 Task: Look for space in Xiuying, China from 6th September, 2023 to 15th September, 2023 for 6 adults in price range Rs.8000 to Rs.12000. Place can be entire place or private room with 6 bedrooms having 6 beds and 6 bathrooms. Property type can be house, flat, guest house. Amenities needed are: wifi, TV, free parkinig on premises, gym, breakfast. Booking option can be shelf check-in. Required host language is Chinese (Simplified).
Action: Mouse moved to (568, 144)
Screenshot: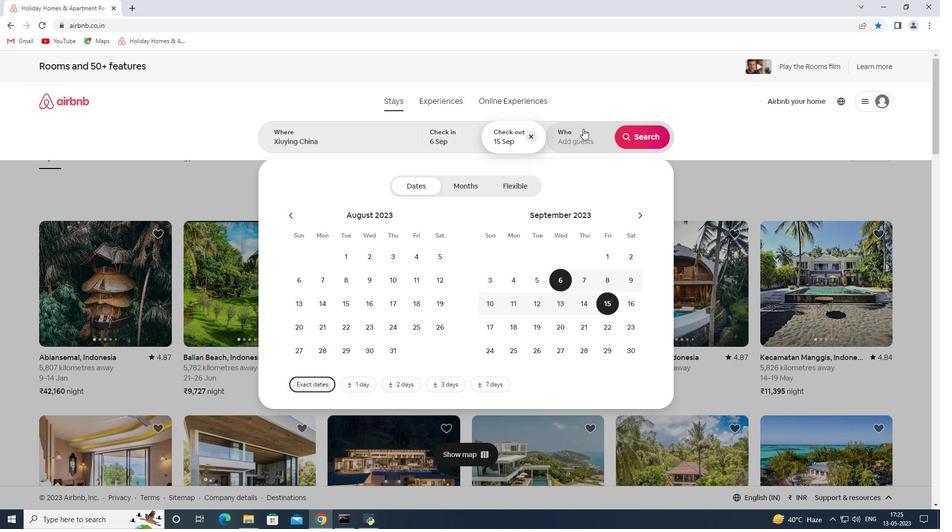 
Action: Mouse pressed left at (568, 144)
Screenshot: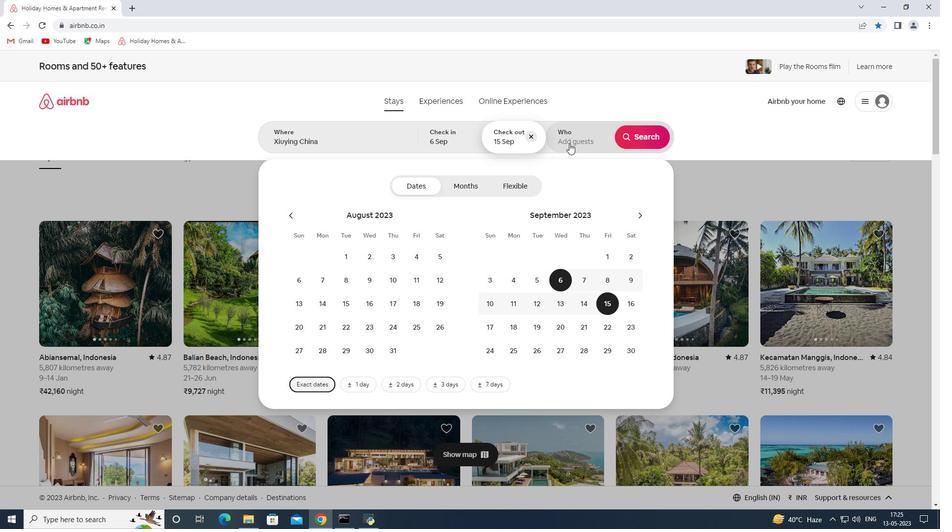 
Action: Mouse moved to (643, 183)
Screenshot: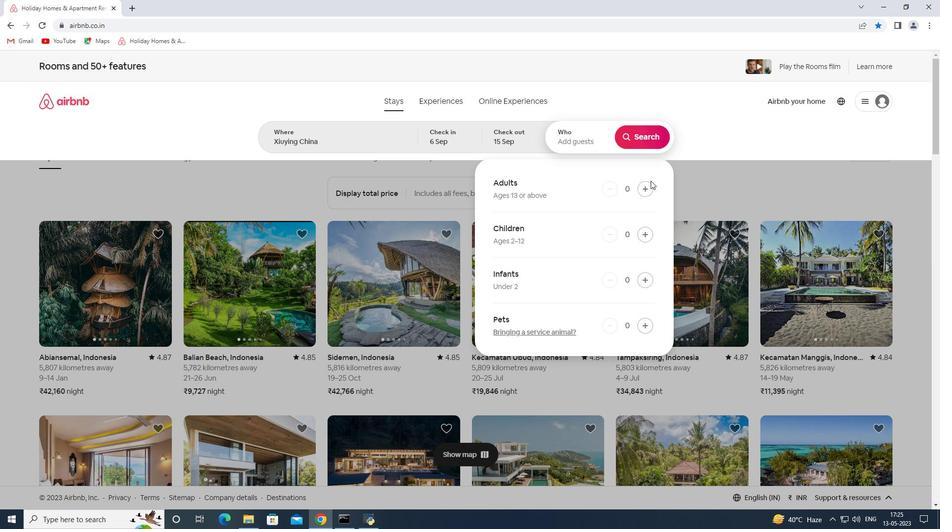 
Action: Mouse pressed left at (643, 183)
Screenshot: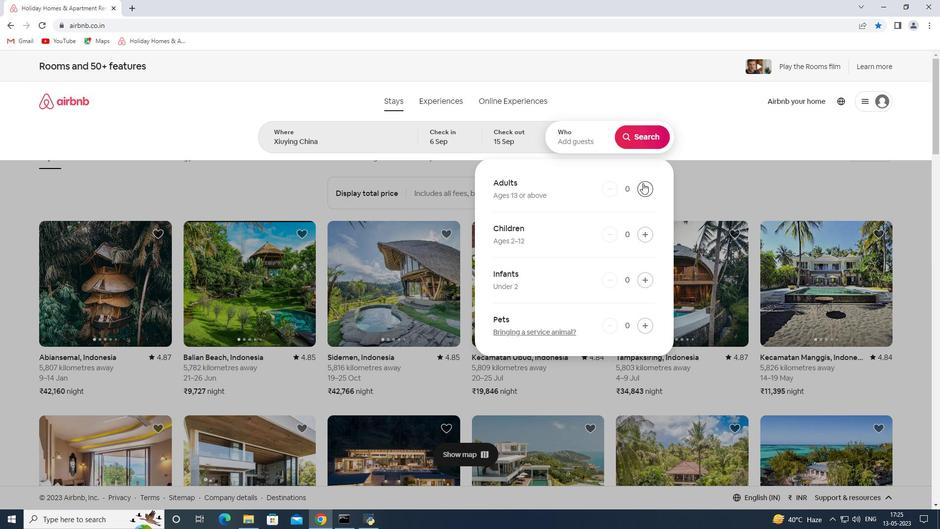 
Action: Mouse moved to (647, 193)
Screenshot: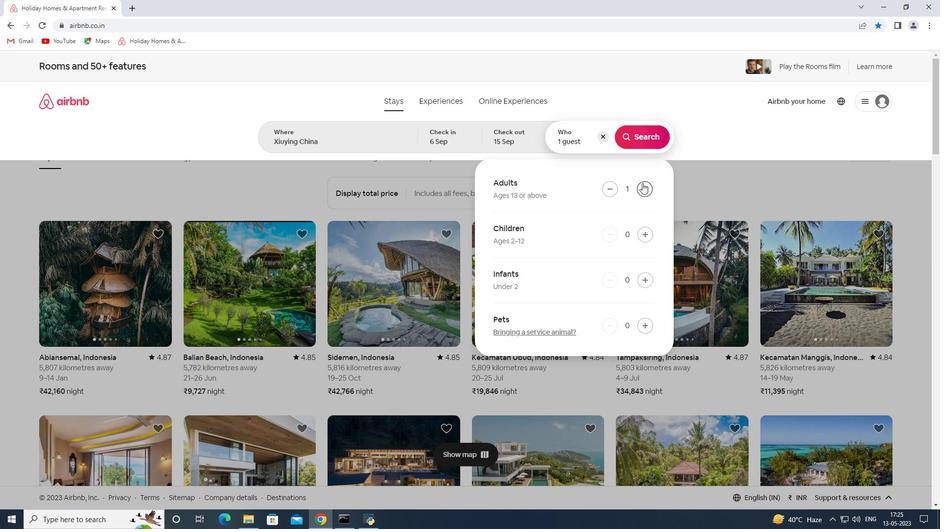 
Action: Mouse pressed left at (647, 193)
Screenshot: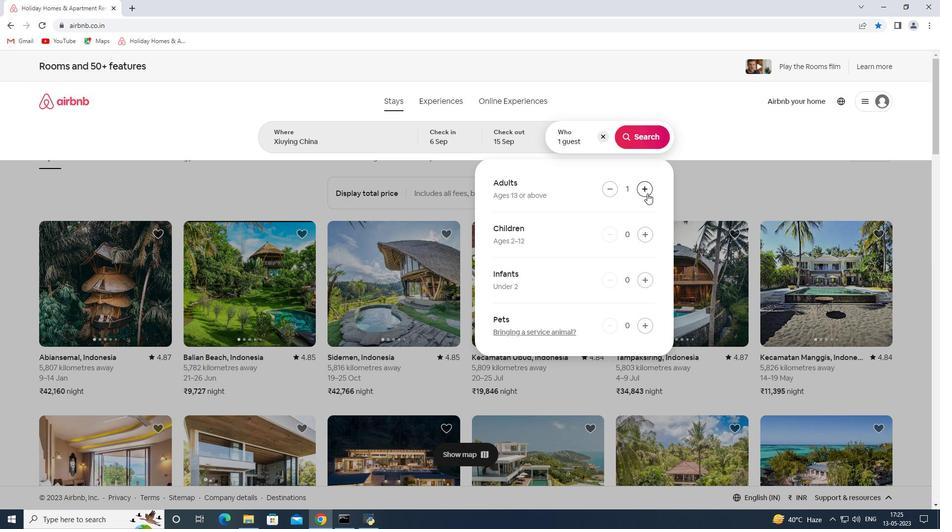 
Action: Mouse moved to (642, 191)
Screenshot: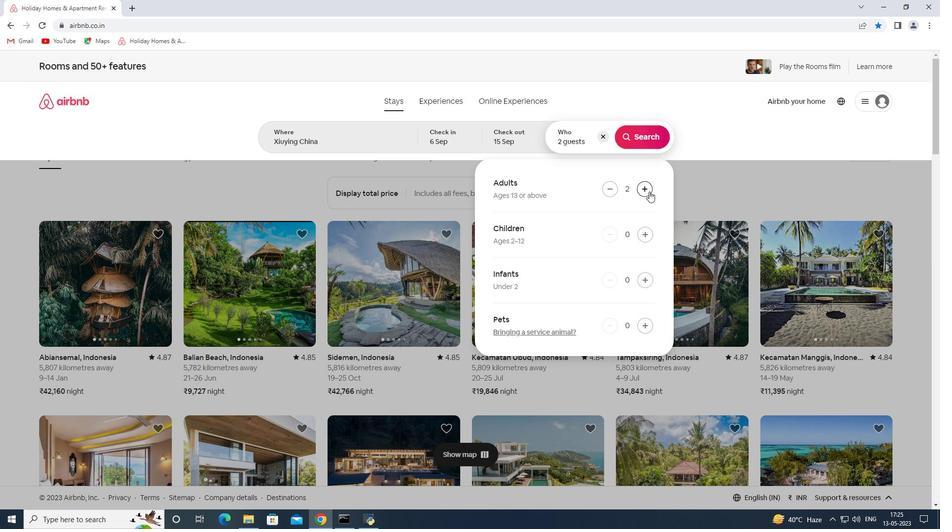 
Action: Mouse pressed left at (642, 191)
Screenshot: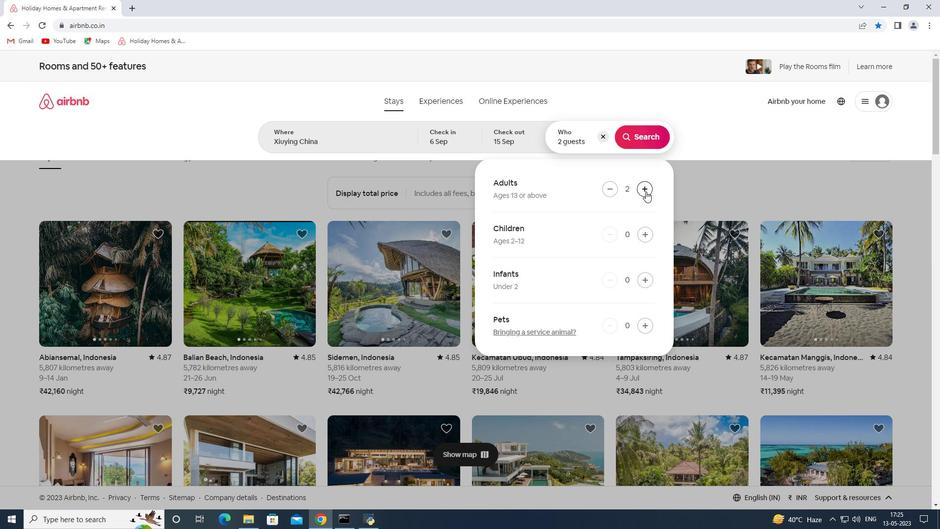 
Action: Mouse pressed left at (642, 191)
Screenshot: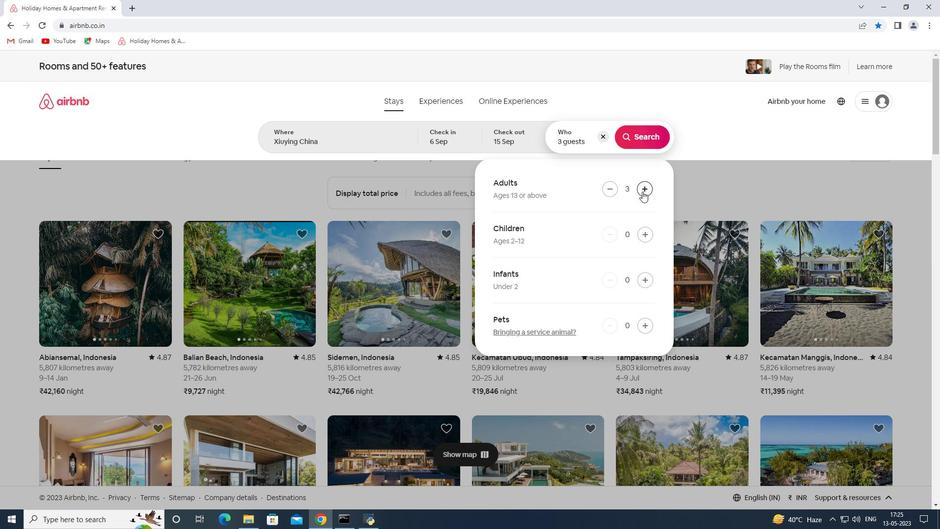 
Action: Mouse pressed left at (642, 191)
Screenshot: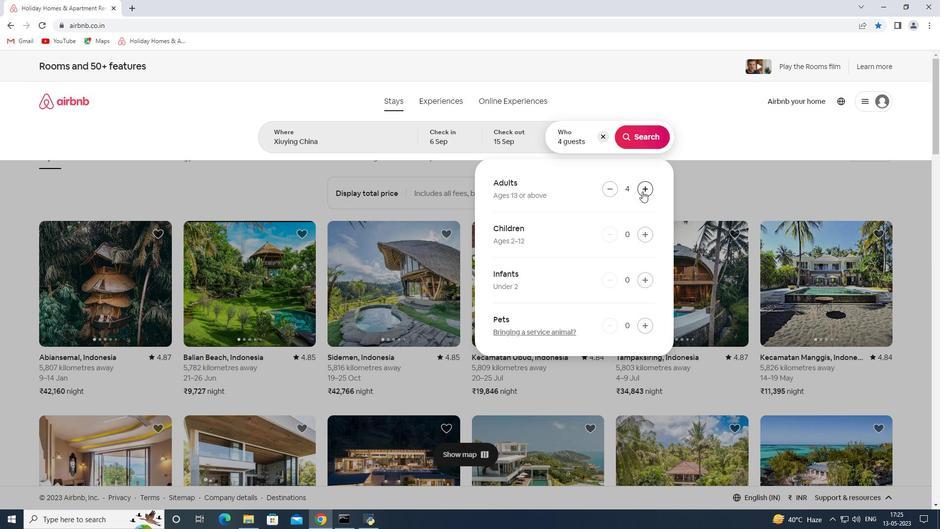 
Action: Mouse pressed left at (642, 191)
Screenshot: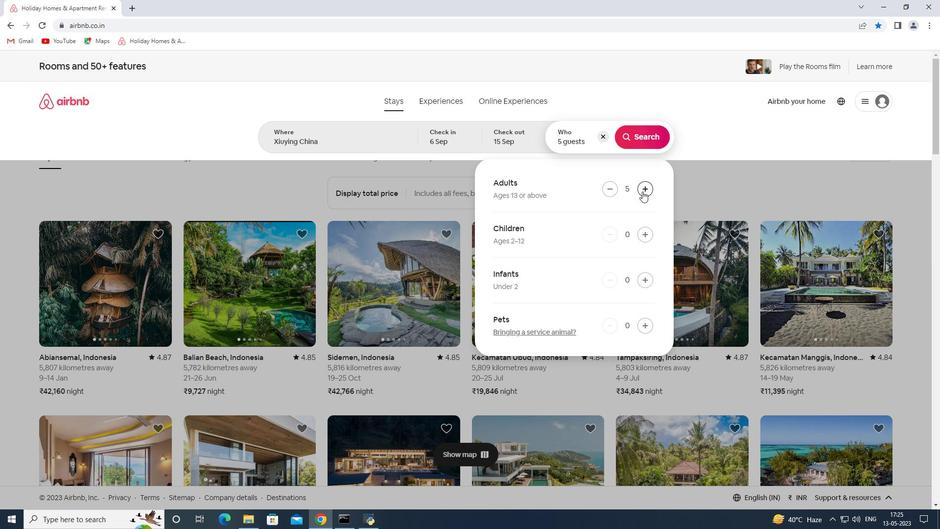 
Action: Mouse moved to (639, 138)
Screenshot: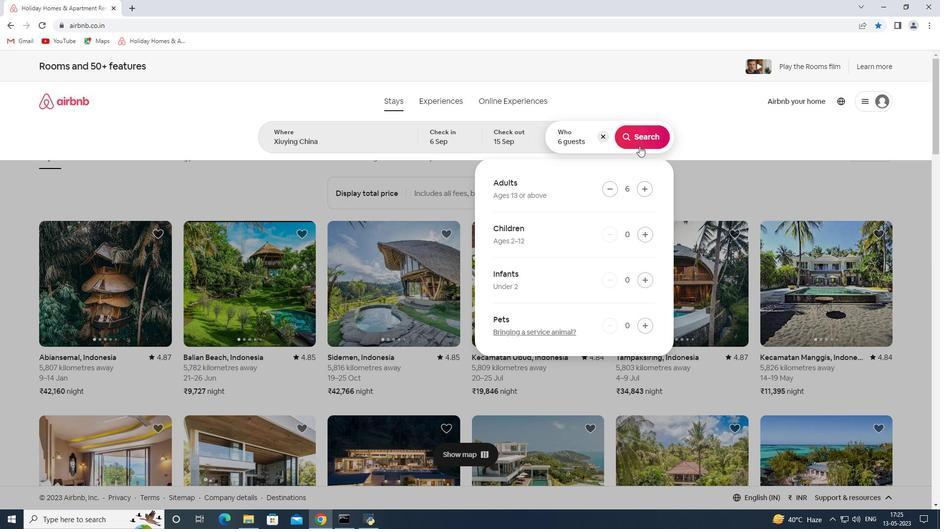 
Action: Mouse pressed left at (639, 138)
Screenshot: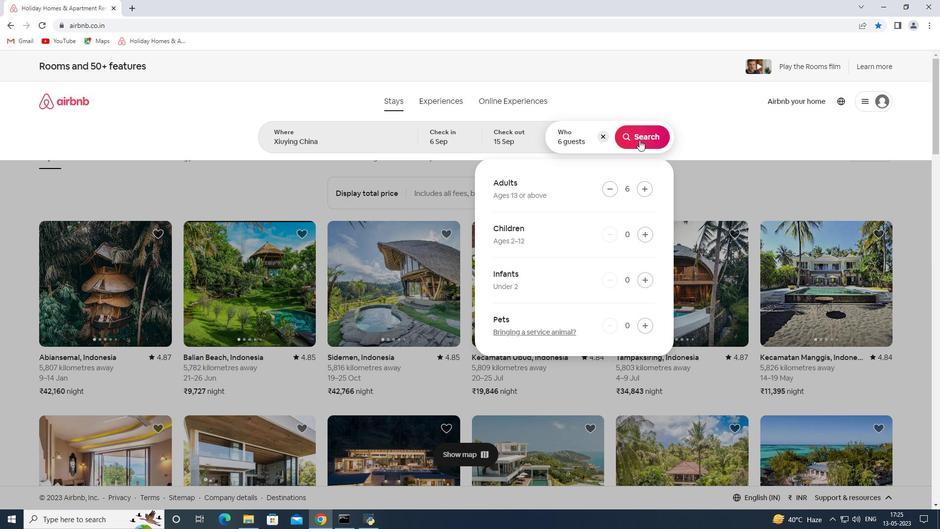 
Action: Mouse moved to (891, 109)
Screenshot: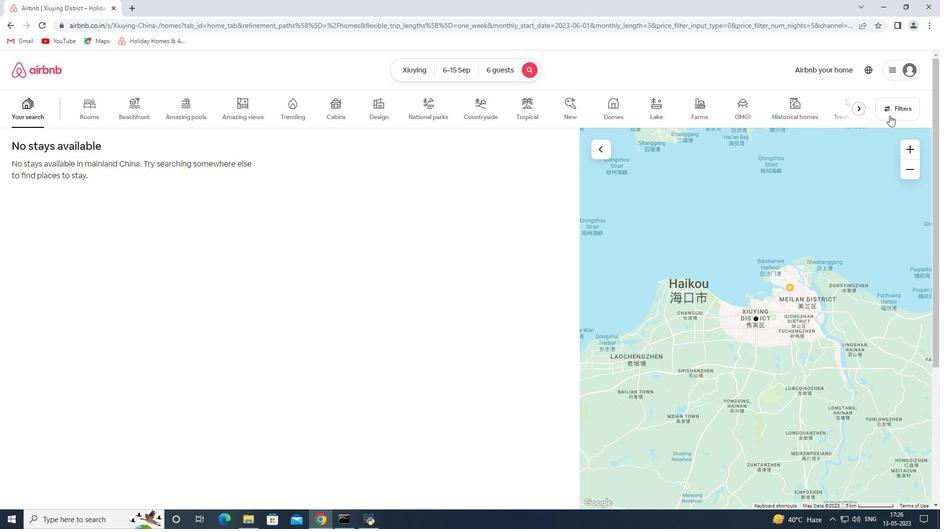 
Action: Mouse pressed left at (891, 109)
Screenshot: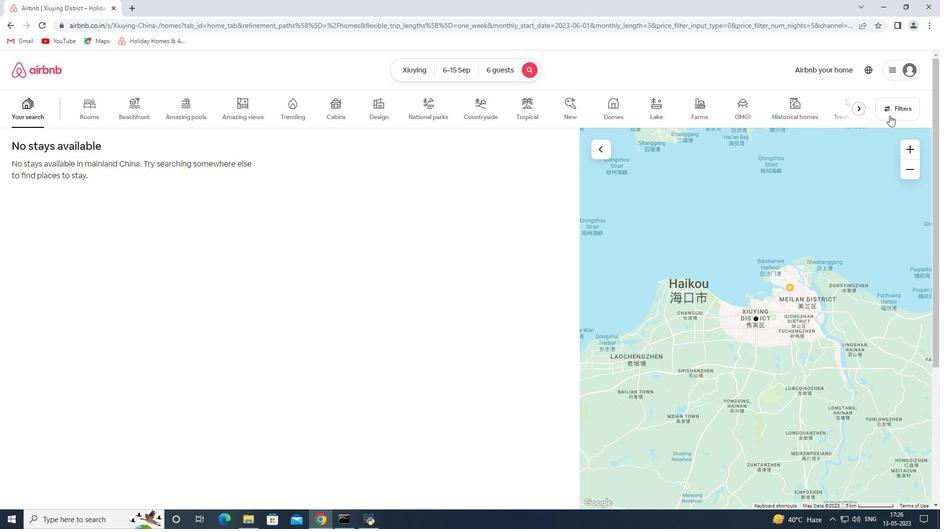 
Action: Mouse moved to (342, 352)
Screenshot: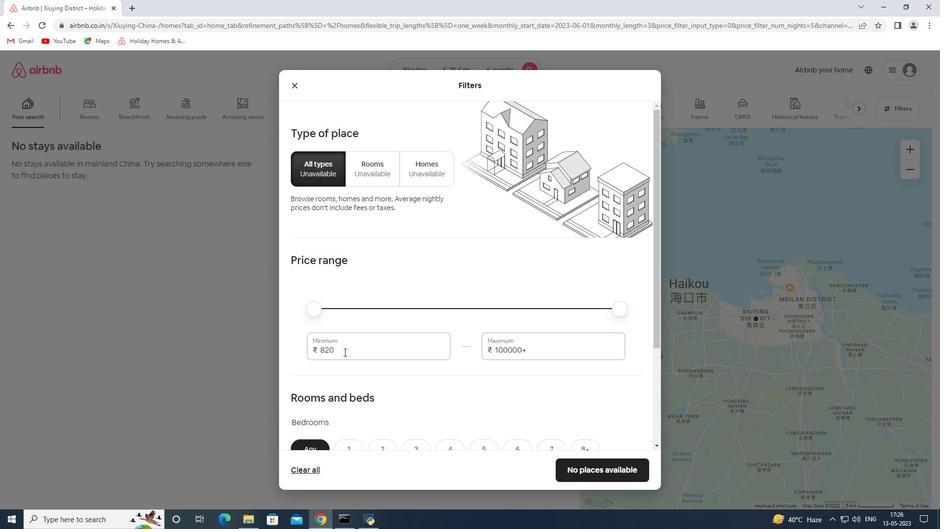
Action: Mouse pressed left at (342, 352)
Screenshot: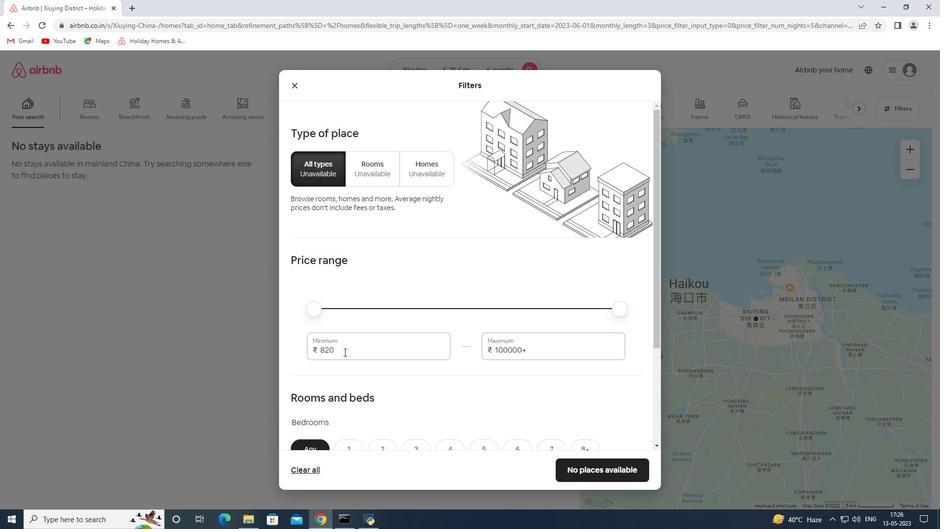 
Action: Mouse pressed left at (342, 352)
Screenshot: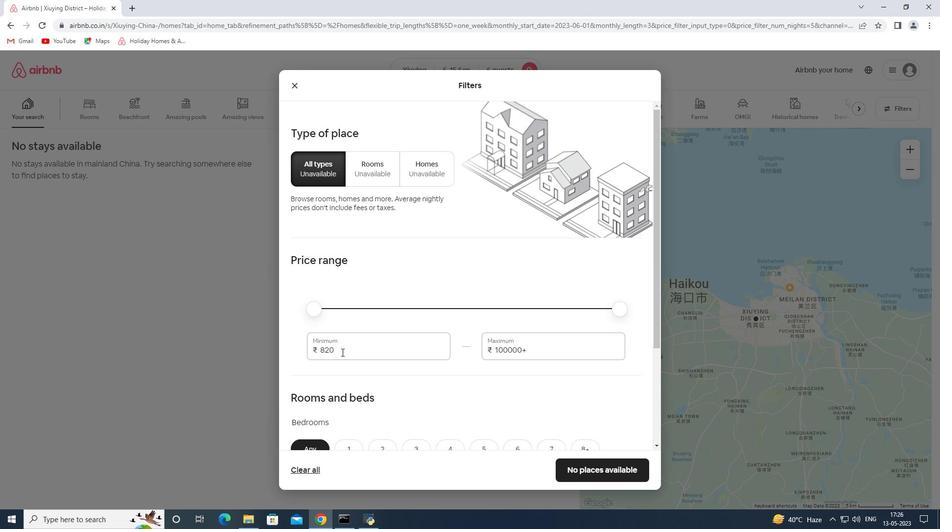 
Action: Mouse moved to (348, 348)
Screenshot: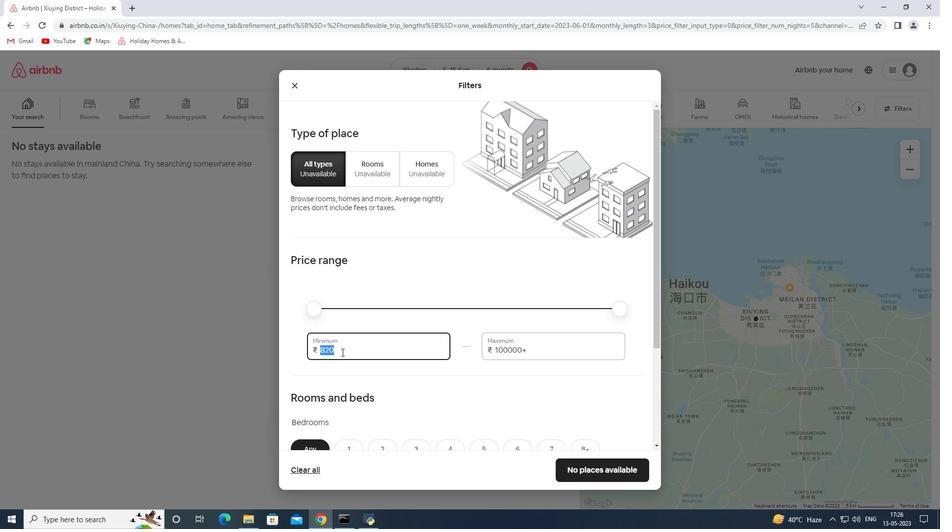 
Action: Key pressed 8000<Key.tab>12000
Screenshot: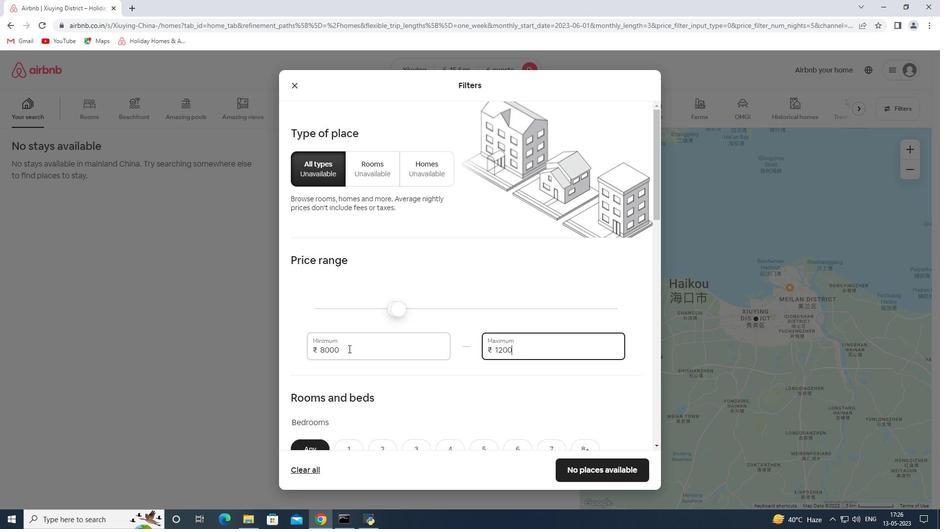 
Action: Mouse scrolled (348, 348) with delta (0, 0)
Screenshot: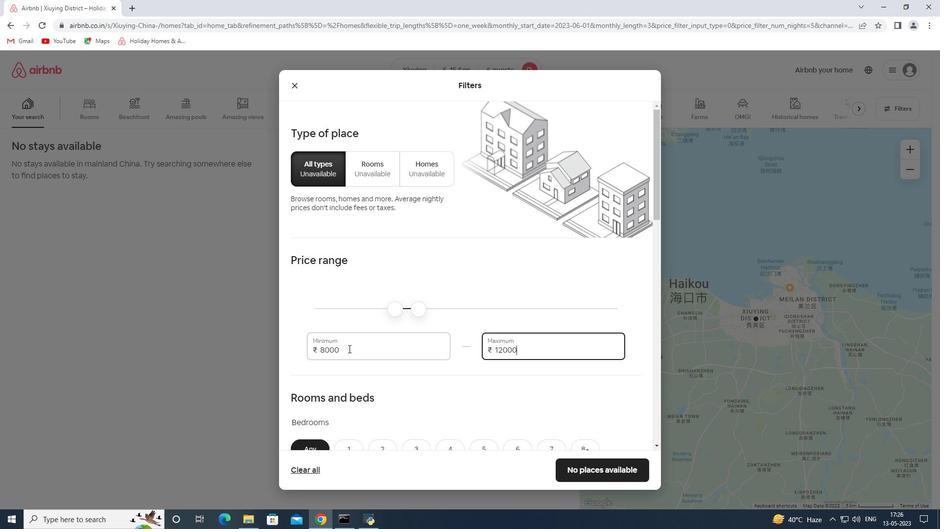 
Action: Mouse moved to (356, 346)
Screenshot: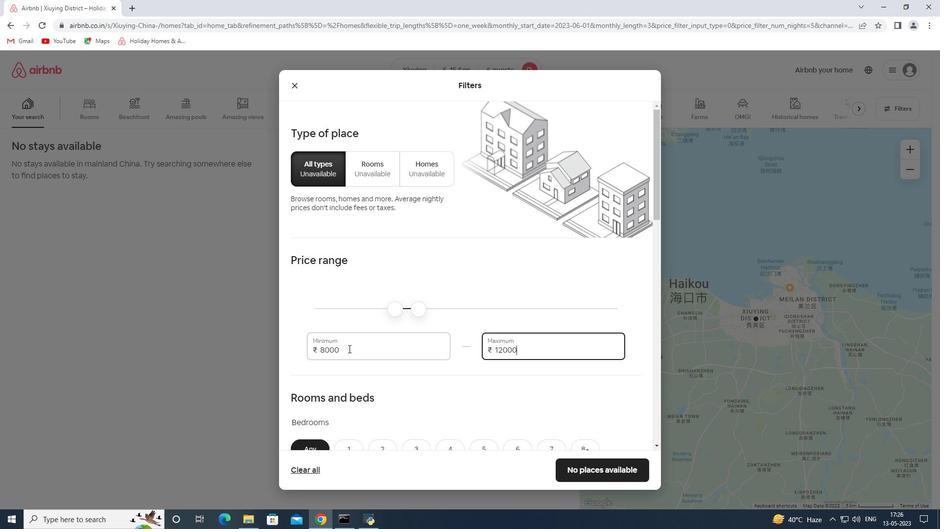 
Action: Mouse scrolled (356, 345) with delta (0, 0)
Screenshot: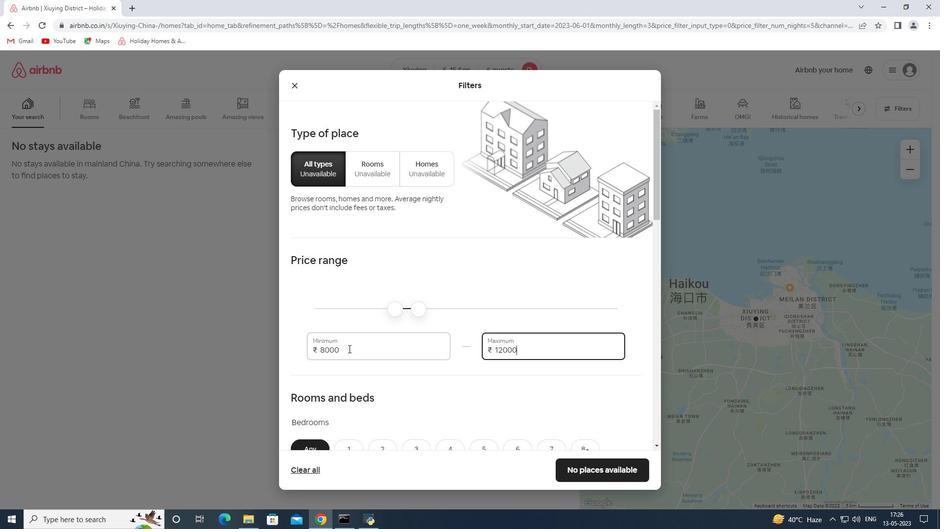 
Action: Mouse moved to (469, 303)
Screenshot: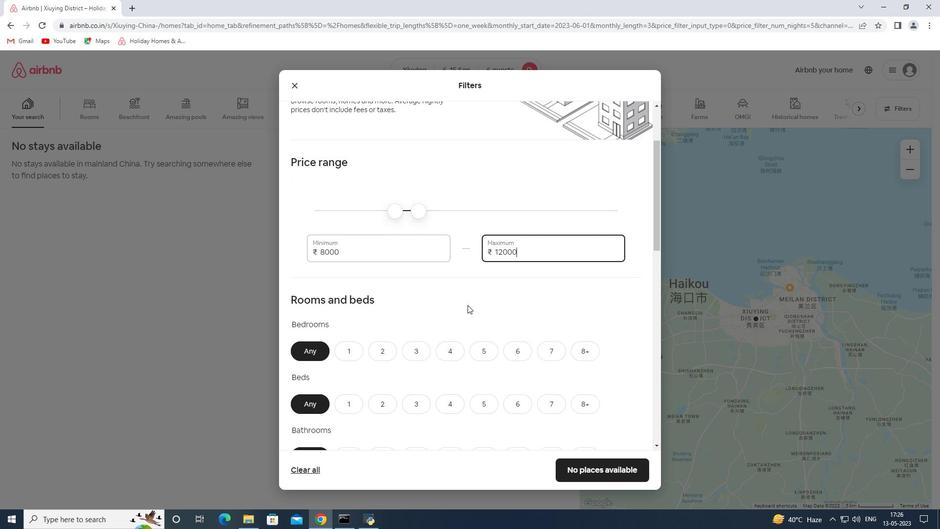 
Action: Mouse scrolled (469, 302) with delta (0, 0)
Screenshot: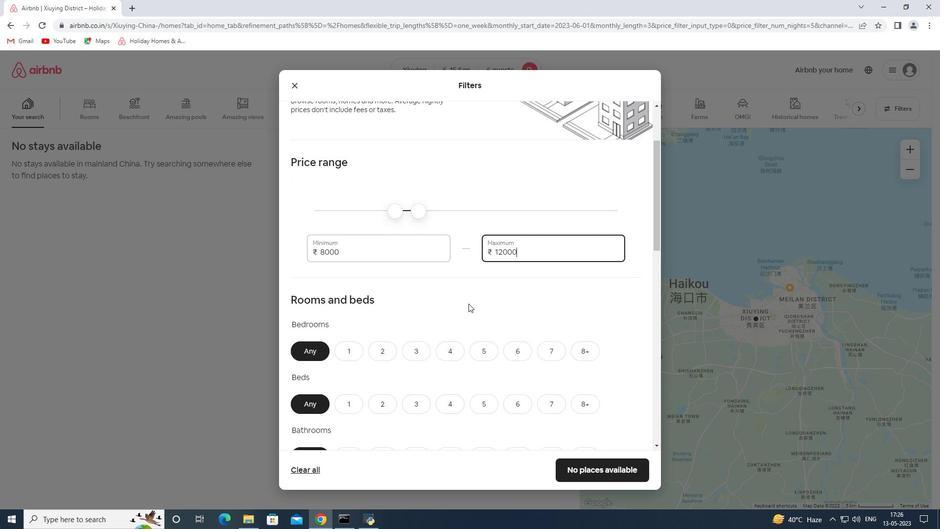 
Action: Mouse scrolled (469, 302) with delta (0, 0)
Screenshot: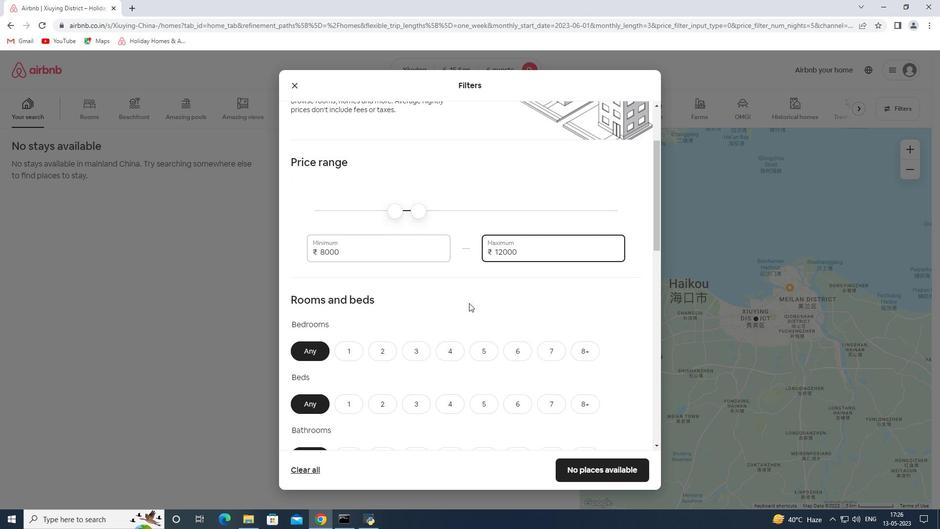 
Action: Mouse moved to (519, 251)
Screenshot: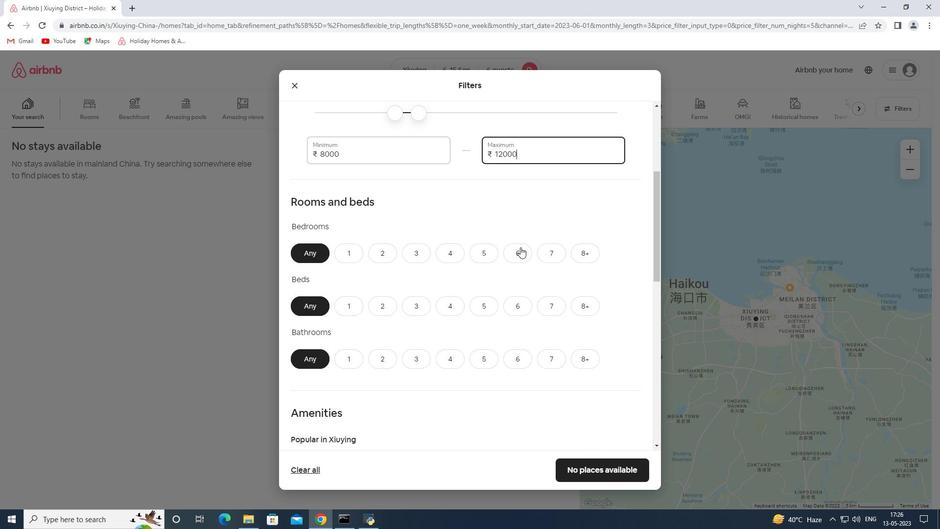 
Action: Mouse pressed left at (519, 251)
Screenshot: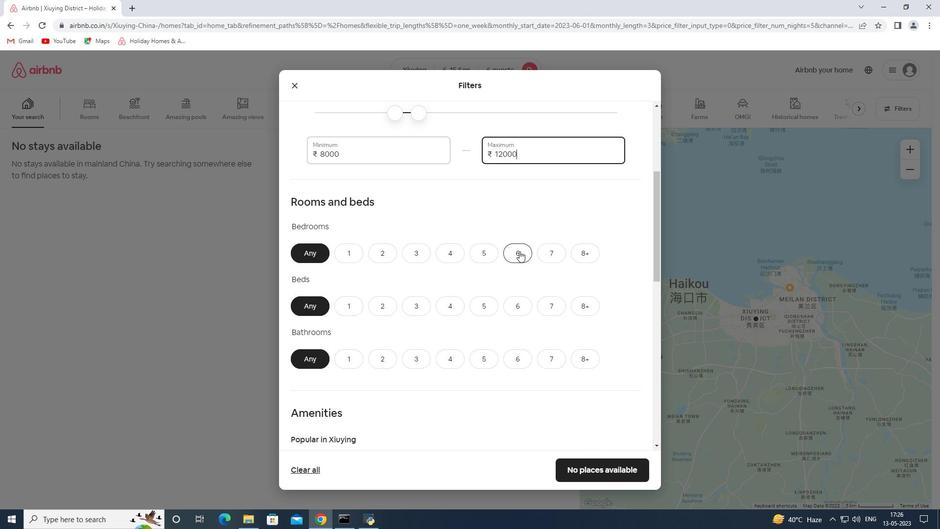 
Action: Mouse moved to (519, 310)
Screenshot: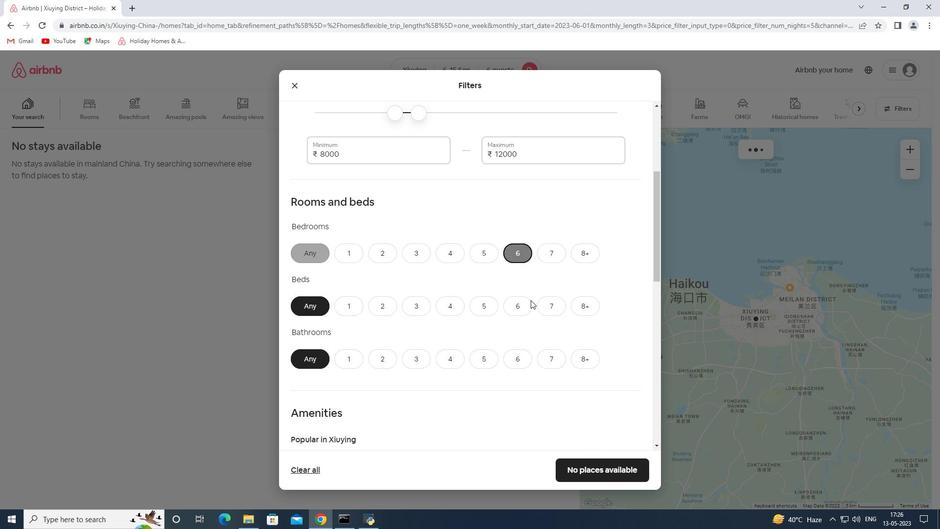 
Action: Mouse pressed left at (519, 310)
Screenshot: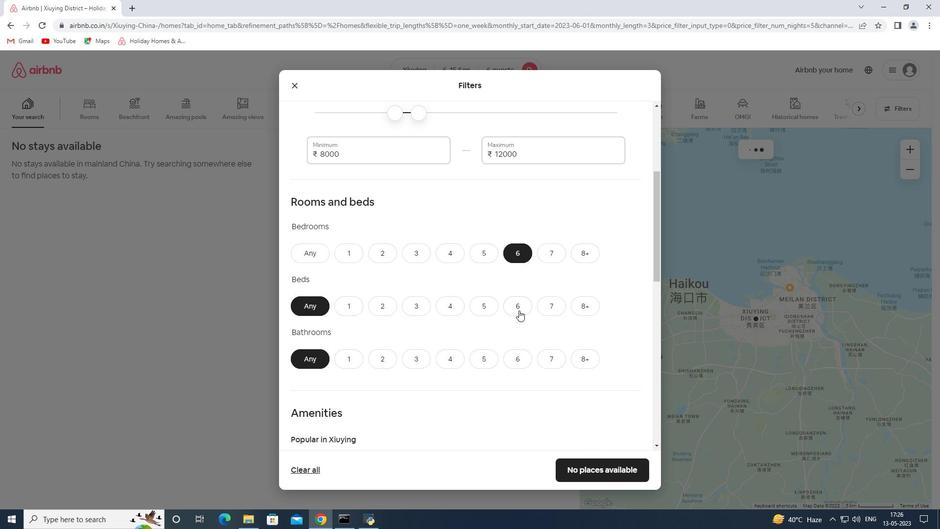 
Action: Mouse moved to (525, 355)
Screenshot: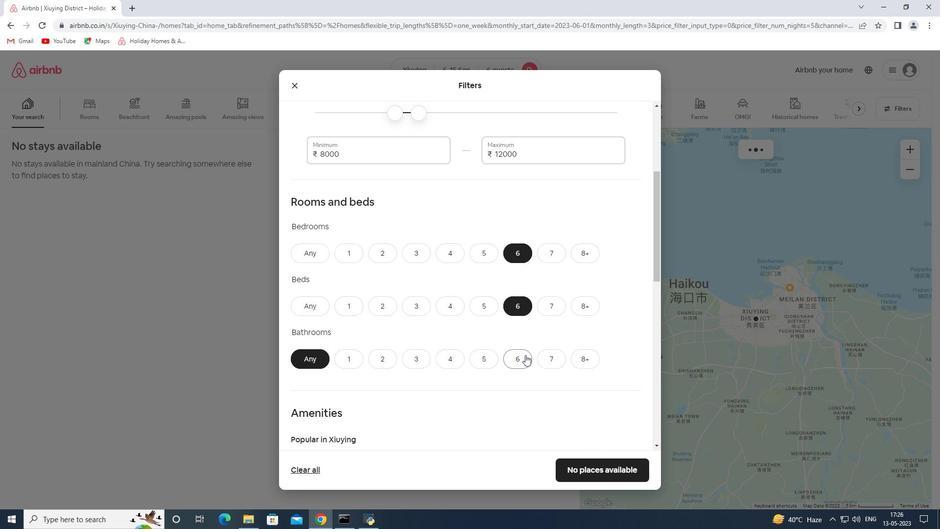 
Action: Mouse pressed left at (525, 355)
Screenshot: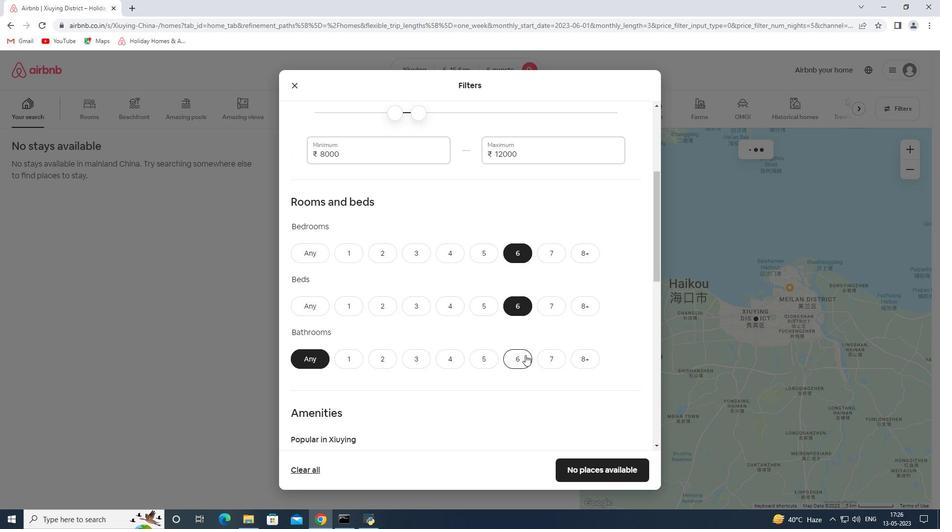 
Action: Mouse moved to (478, 388)
Screenshot: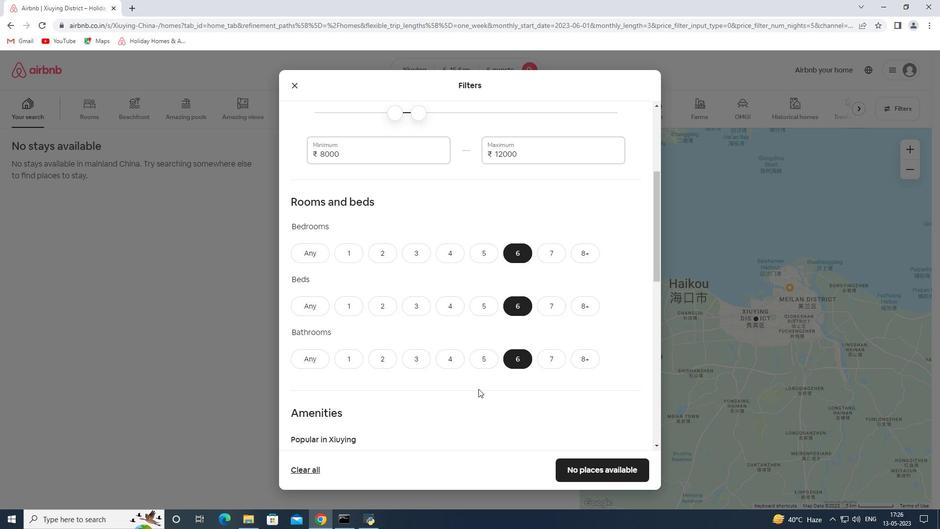 
Action: Mouse scrolled (478, 387) with delta (0, 0)
Screenshot: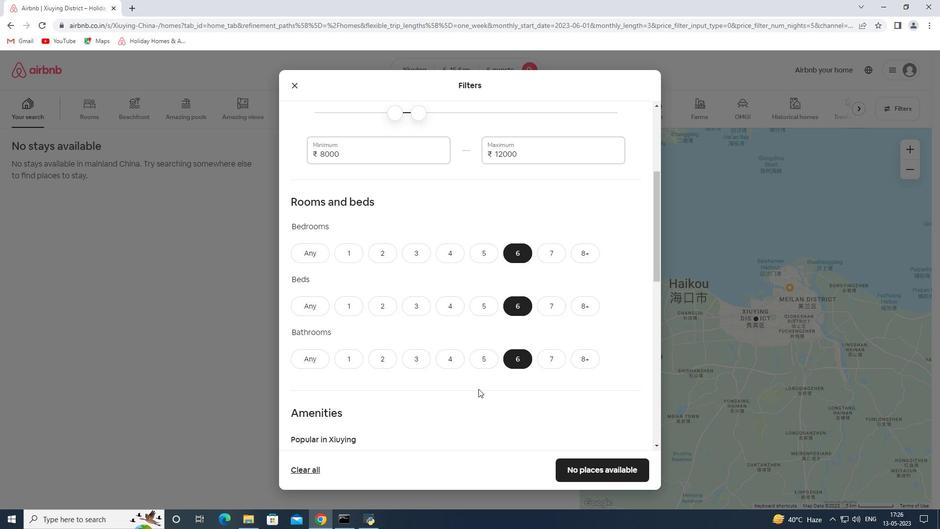 
Action: Mouse moved to (481, 387)
Screenshot: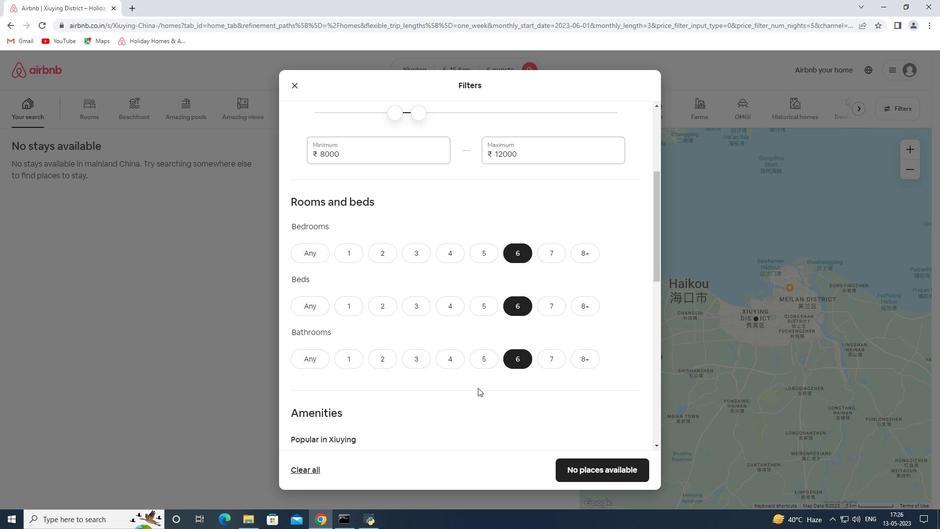 
Action: Mouse scrolled (481, 386) with delta (0, 0)
Screenshot: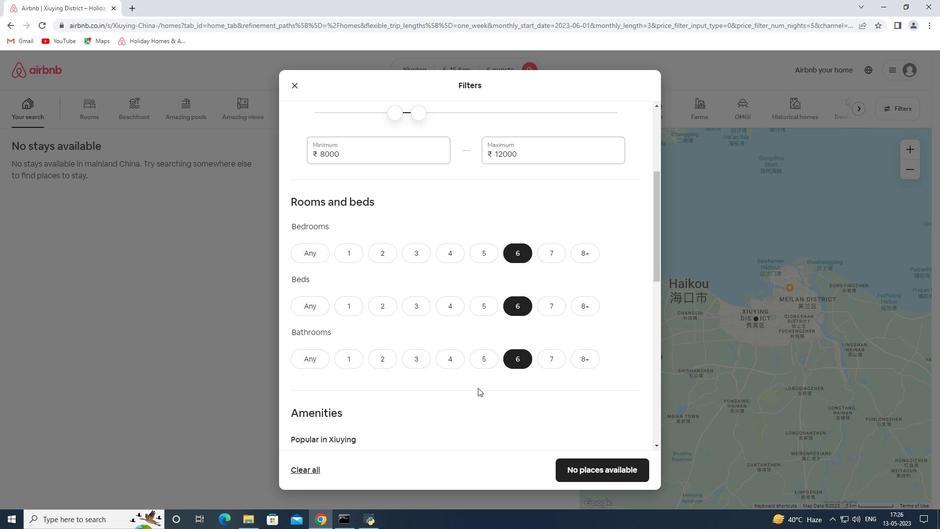 
Action: Mouse moved to (483, 386)
Screenshot: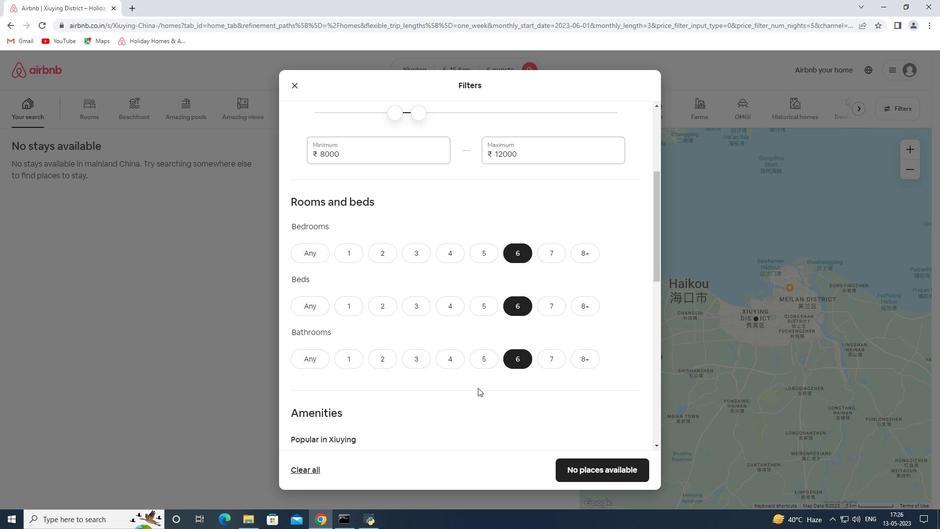 
Action: Mouse scrolled (483, 385) with delta (0, 0)
Screenshot: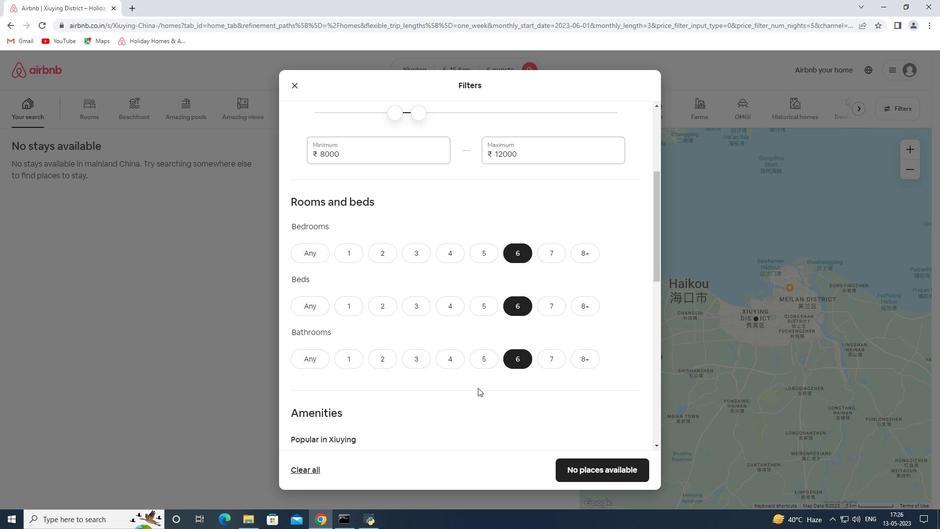 
Action: Mouse moved to (305, 319)
Screenshot: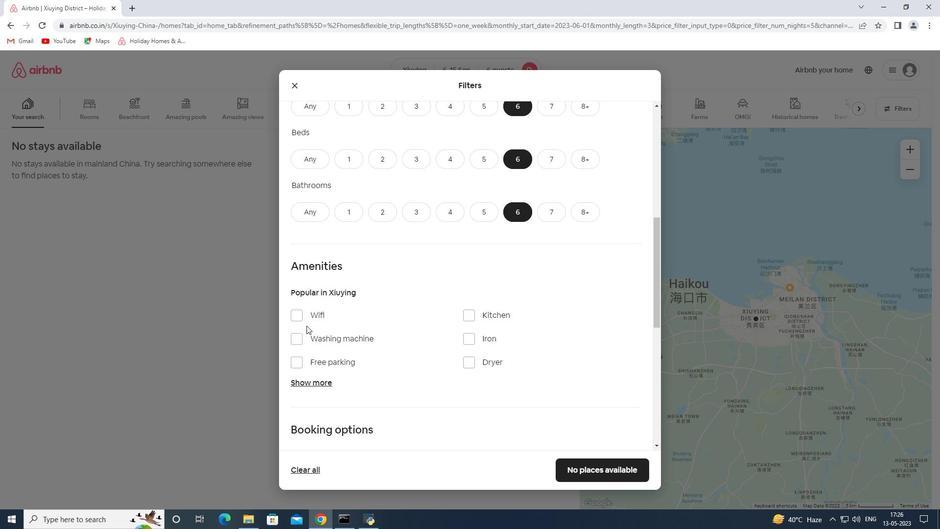 
Action: Mouse pressed left at (305, 319)
Screenshot: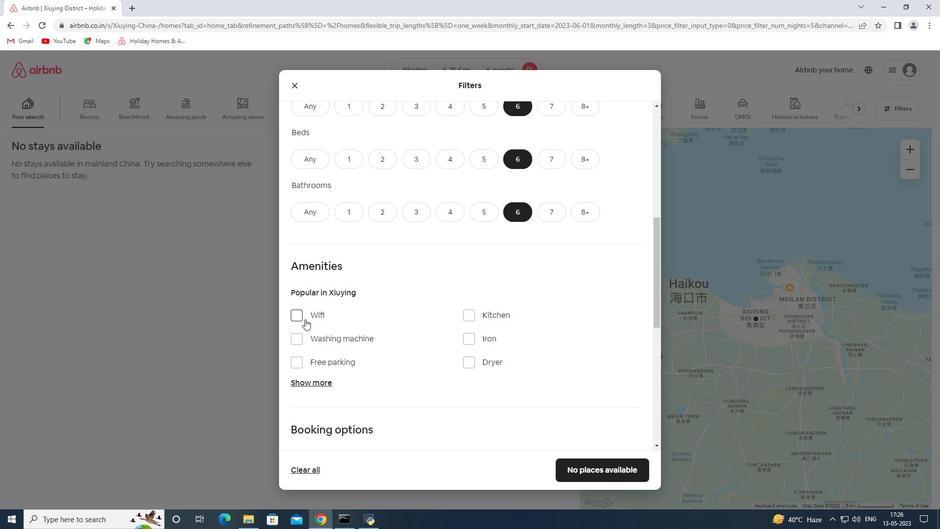 
Action: Mouse moved to (319, 359)
Screenshot: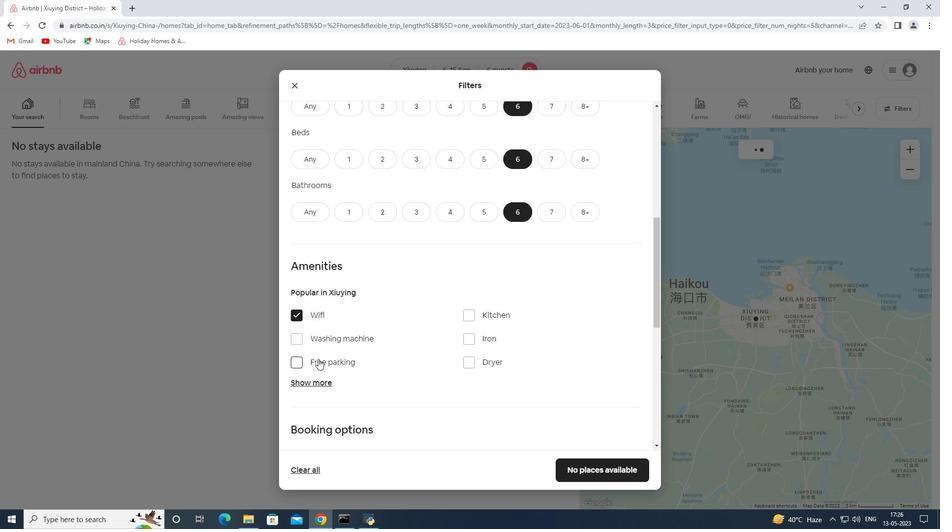 
Action: Mouse pressed left at (319, 359)
Screenshot: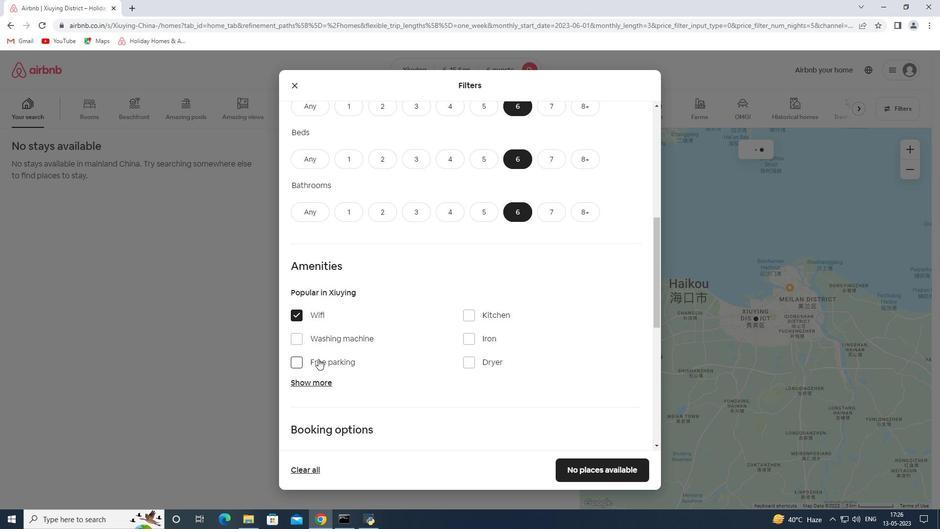 
Action: Mouse moved to (304, 381)
Screenshot: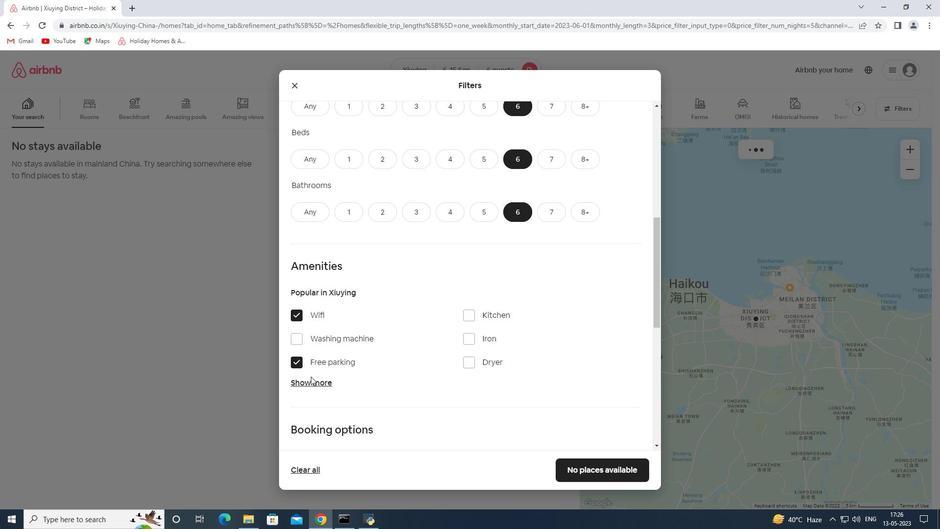
Action: Mouse pressed left at (304, 381)
Screenshot: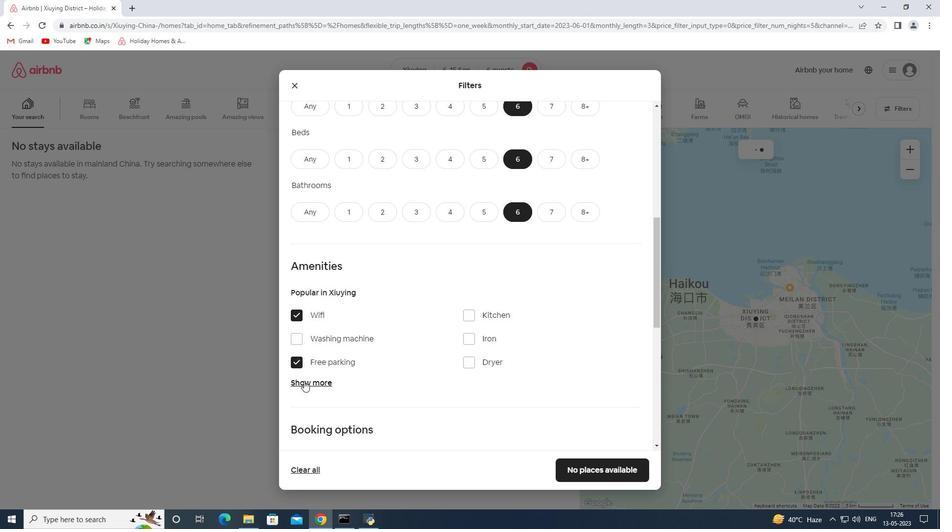 
Action: Mouse moved to (487, 437)
Screenshot: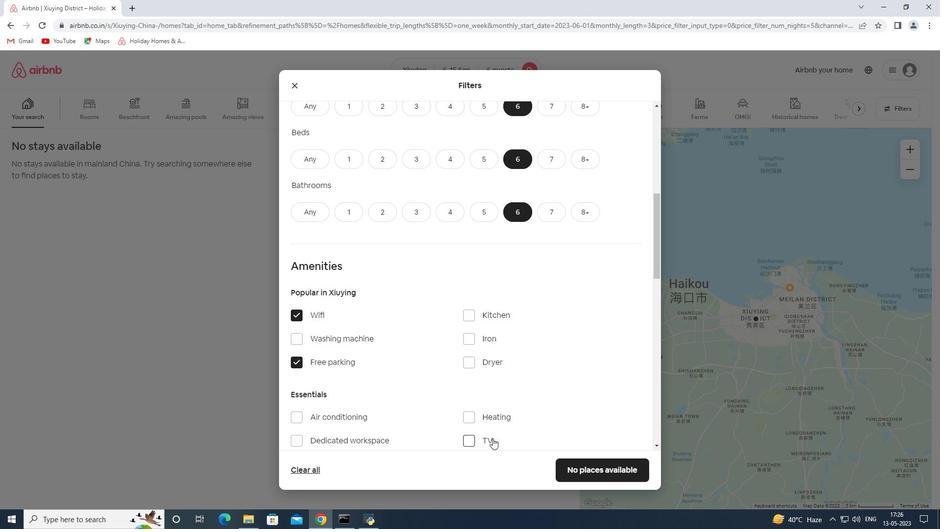 
Action: Mouse pressed left at (487, 437)
Screenshot: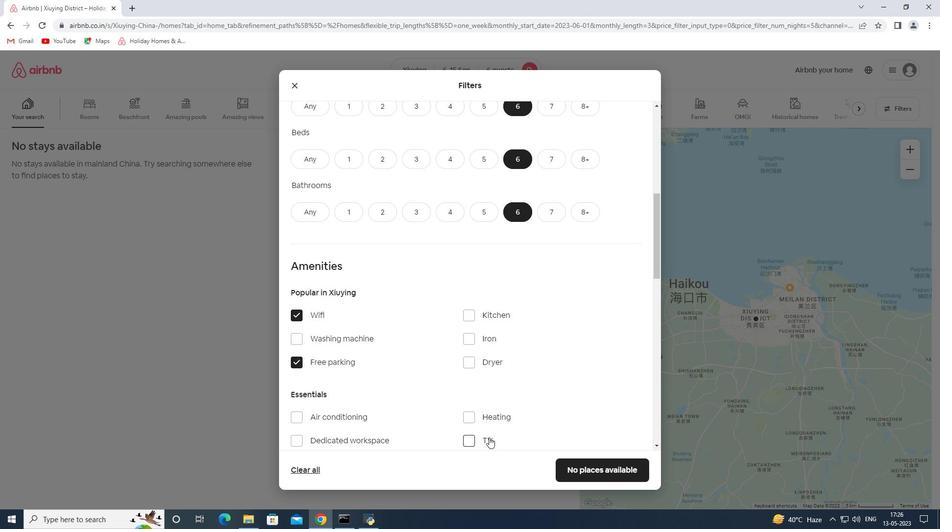 
Action: Mouse moved to (410, 438)
Screenshot: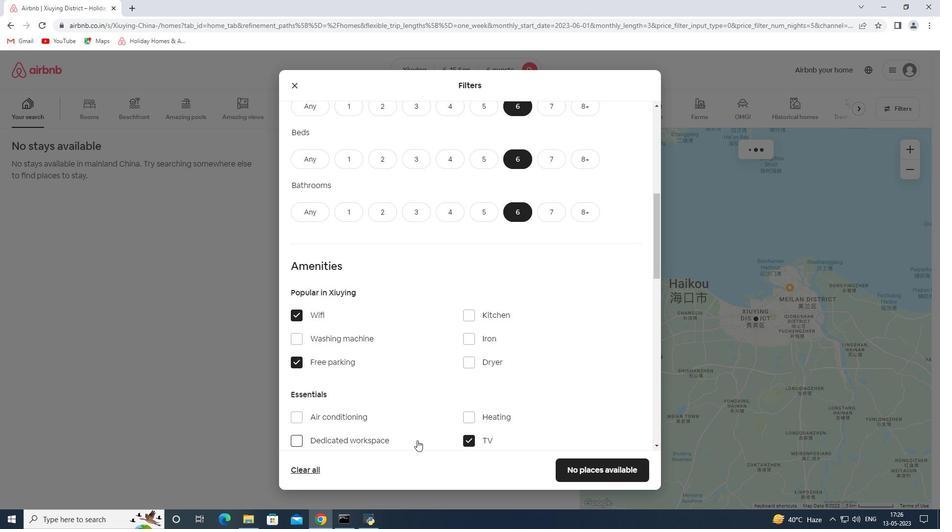 
Action: Mouse scrolled (410, 437) with delta (0, 0)
Screenshot: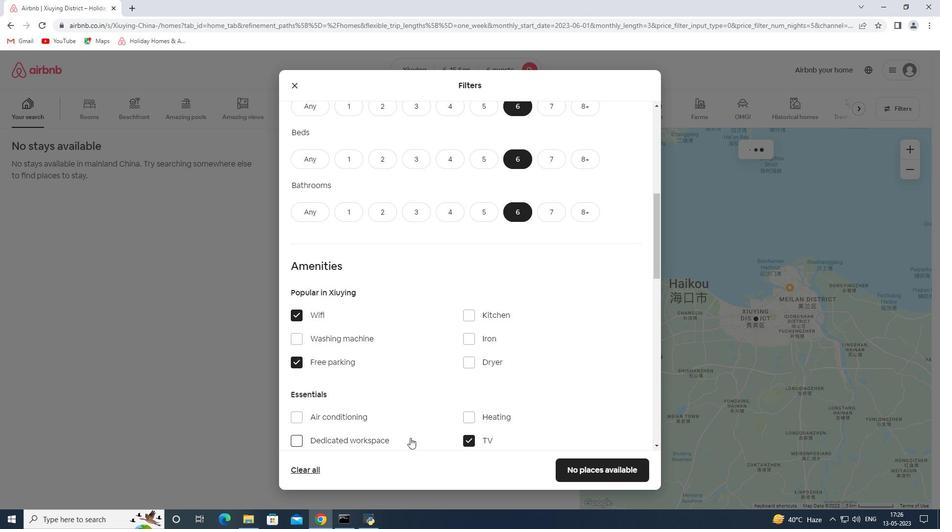 
Action: Mouse moved to (410, 437)
Screenshot: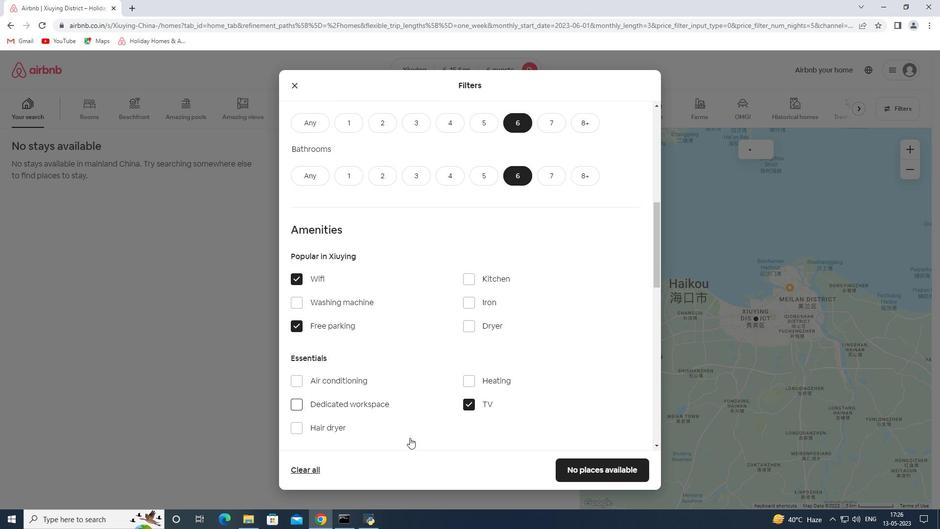 
Action: Mouse scrolled (410, 437) with delta (0, 0)
Screenshot: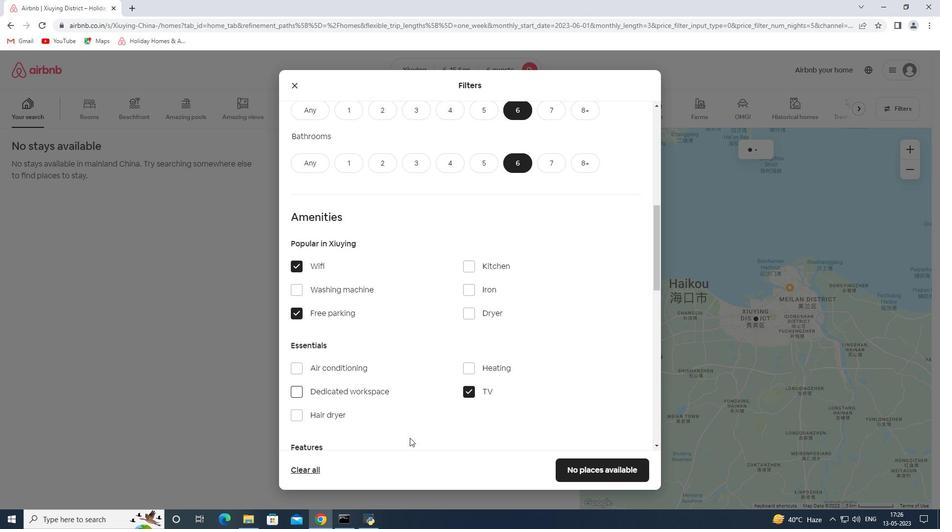 
Action: Mouse scrolled (410, 437) with delta (0, 0)
Screenshot: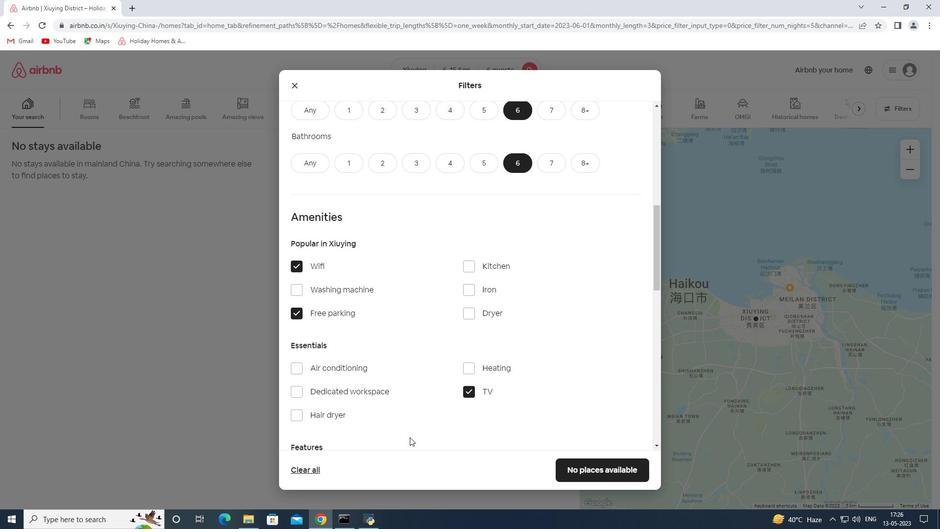 
Action: Mouse moved to (303, 420)
Screenshot: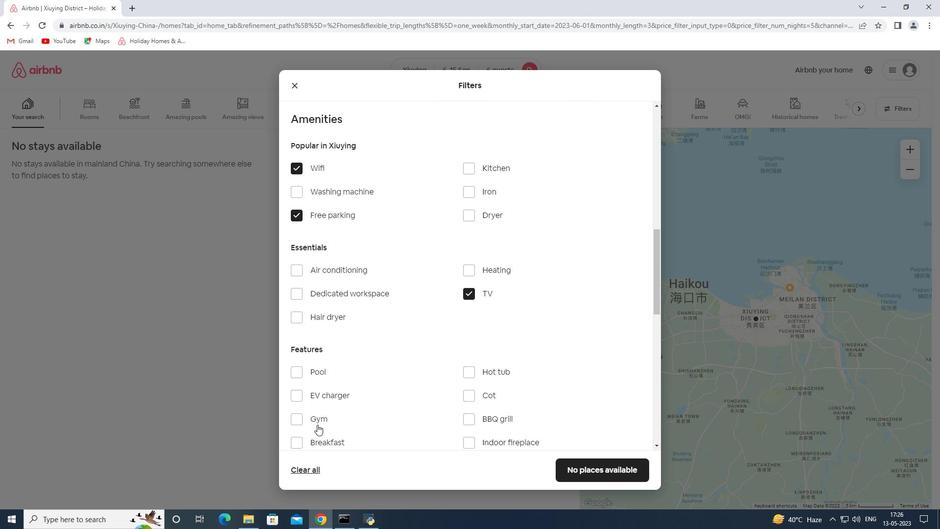 
Action: Mouse pressed left at (303, 420)
Screenshot: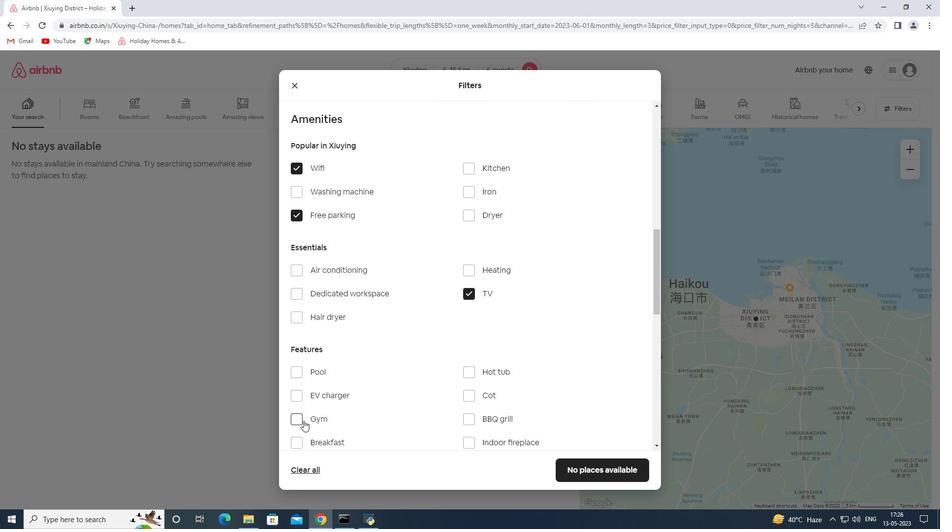 
Action: Mouse moved to (315, 447)
Screenshot: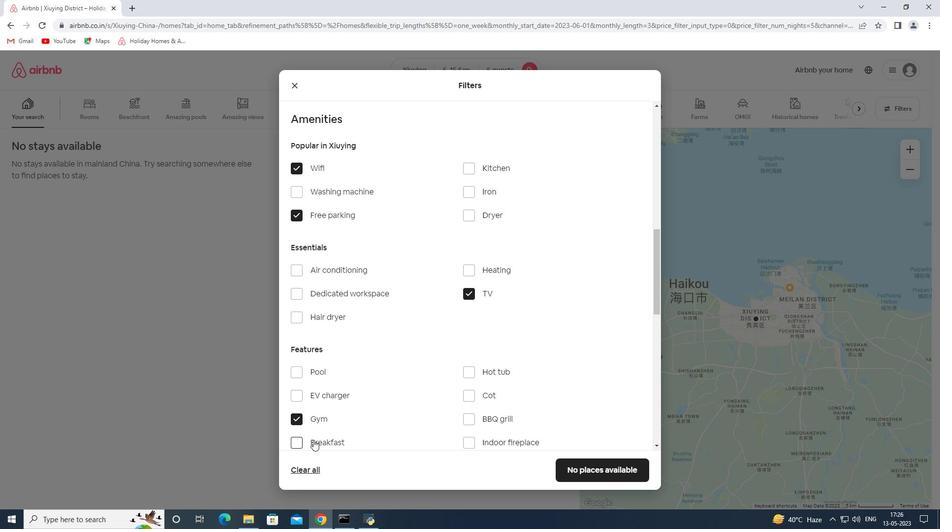 
Action: Mouse pressed left at (315, 447)
Screenshot: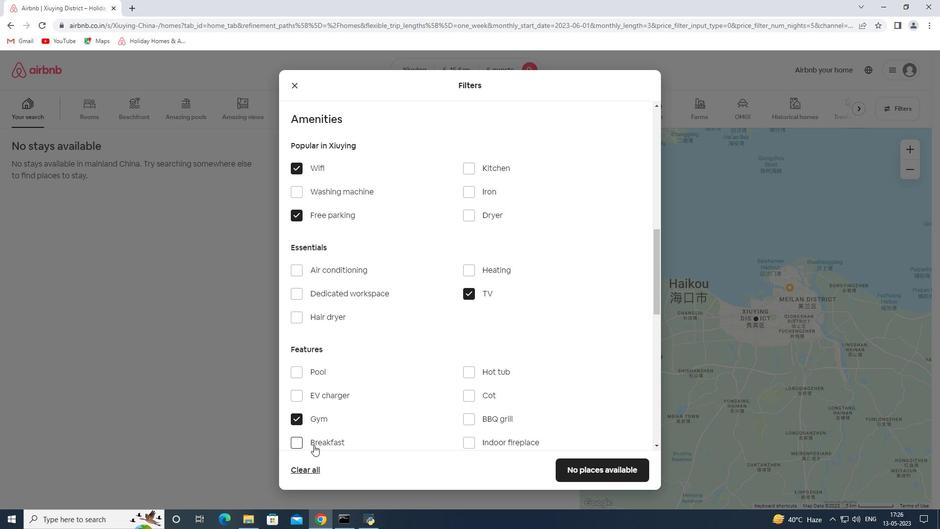 
Action: Mouse moved to (349, 404)
Screenshot: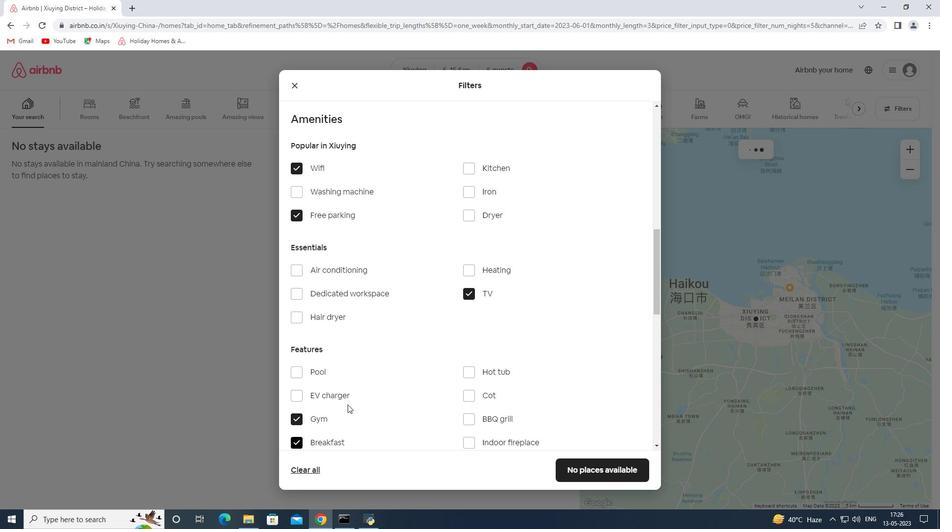 
Action: Mouse scrolled (349, 403) with delta (0, 0)
Screenshot: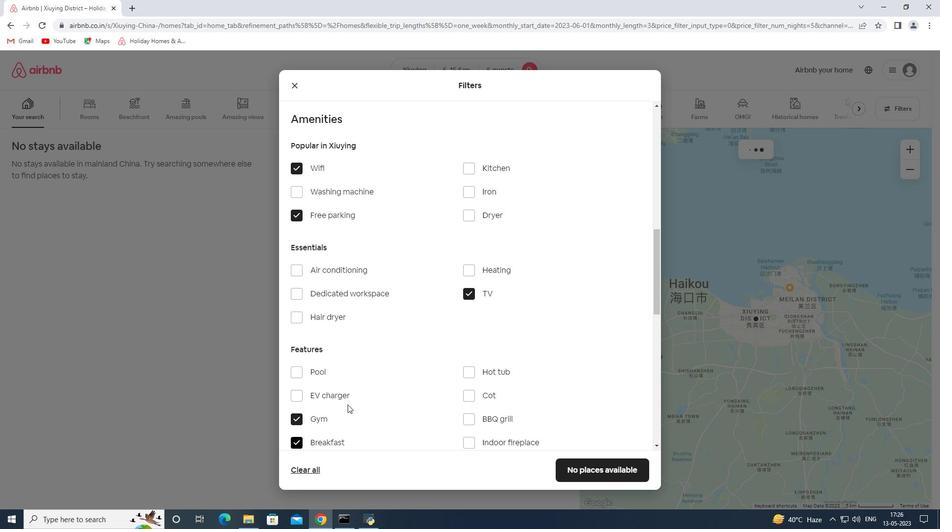
Action: Mouse scrolled (349, 403) with delta (0, 0)
Screenshot: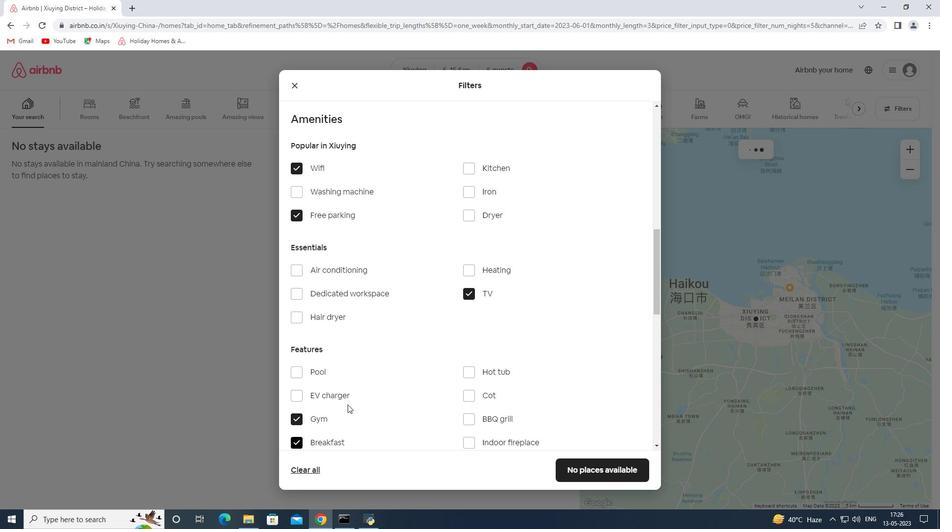 
Action: Mouse scrolled (349, 403) with delta (0, 0)
Screenshot: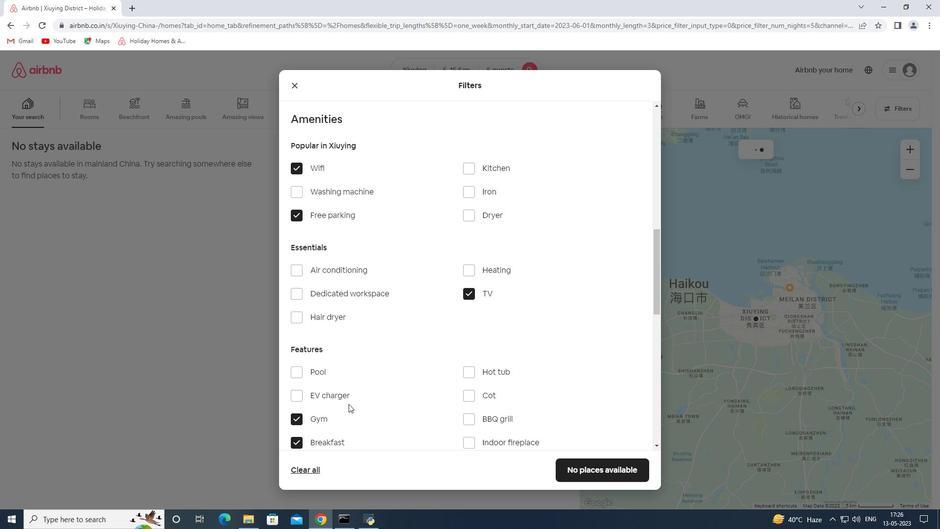
Action: Mouse scrolled (349, 403) with delta (0, 0)
Screenshot: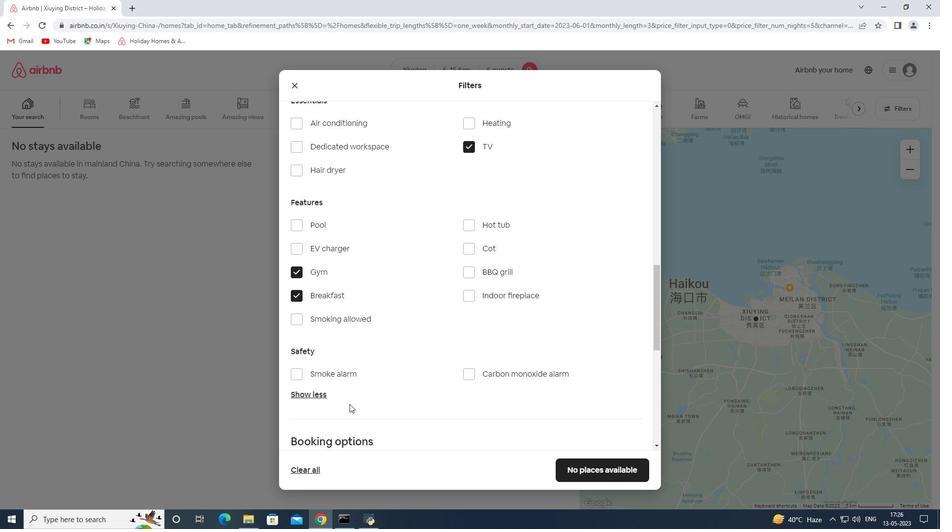 
Action: Mouse scrolled (349, 403) with delta (0, 0)
Screenshot: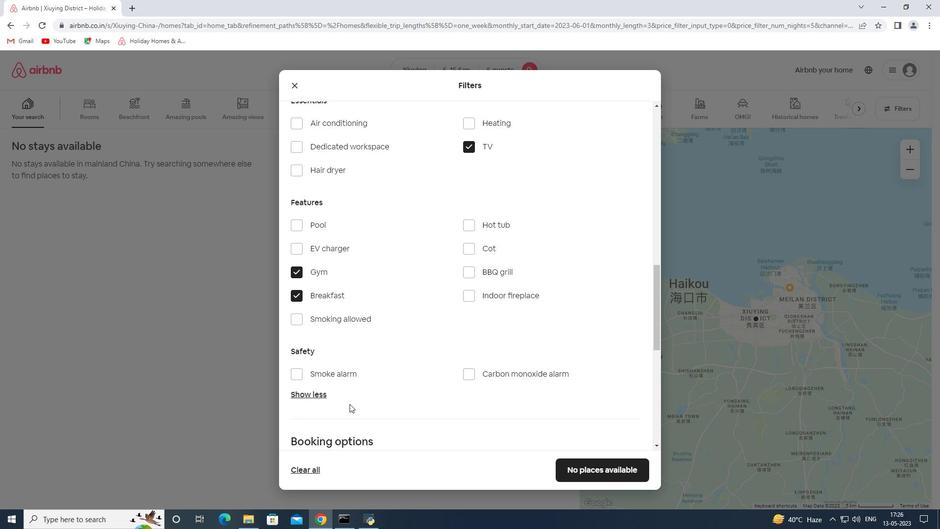 
Action: Mouse scrolled (349, 403) with delta (0, 0)
Screenshot: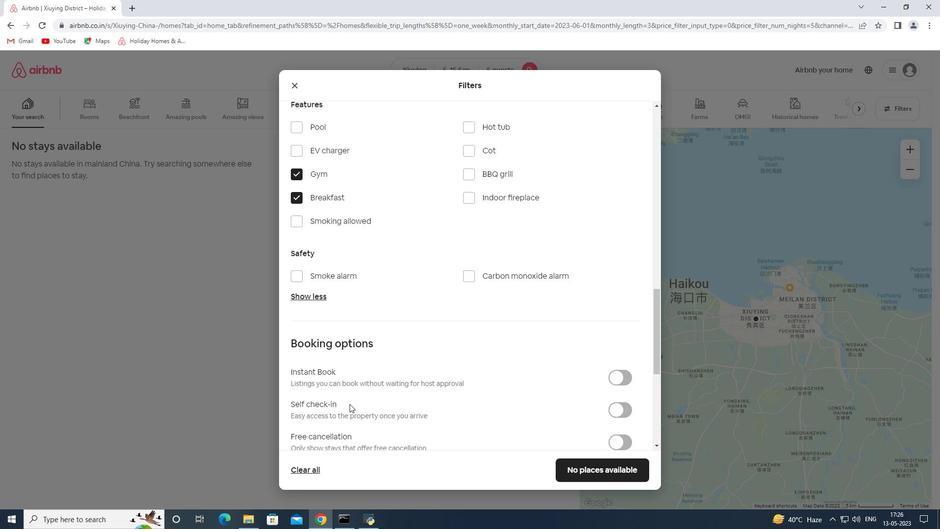 
Action: Mouse scrolled (349, 403) with delta (0, 0)
Screenshot: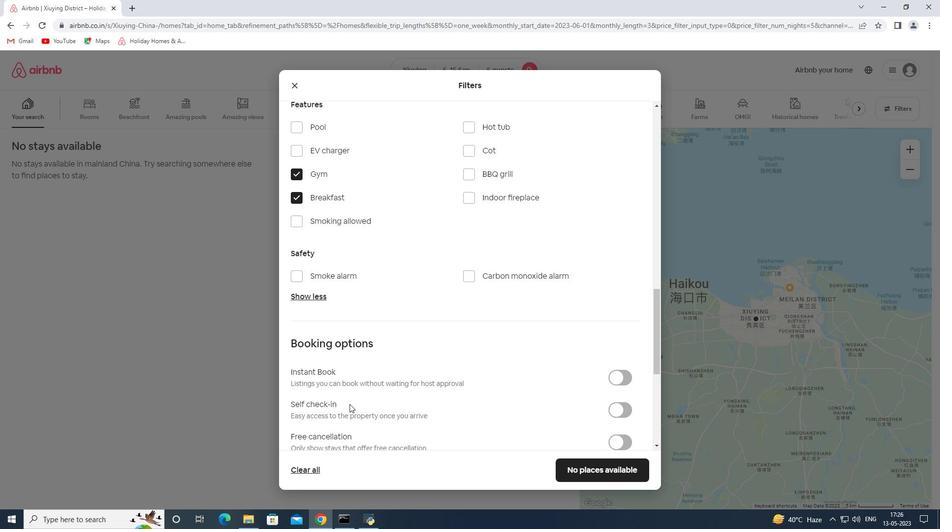 
Action: Mouse scrolled (349, 403) with delta (0, 0)
Screenshot: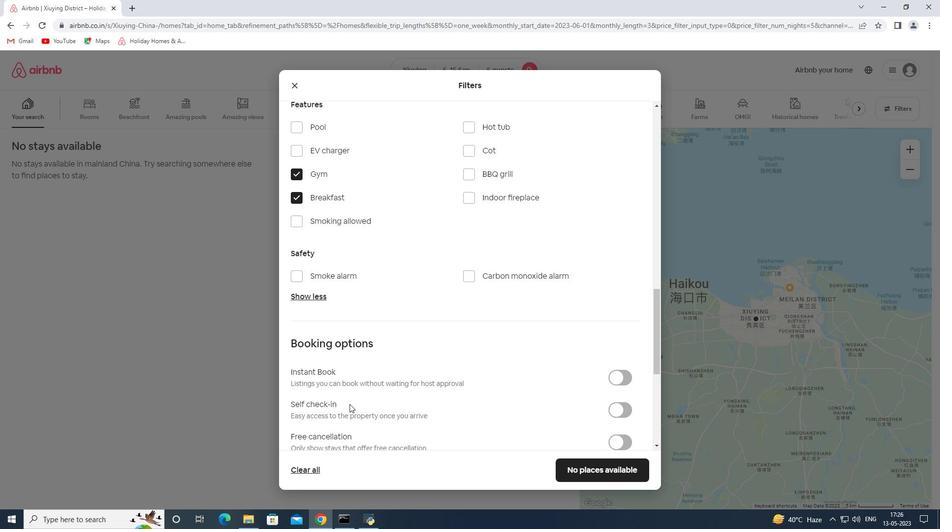 
Action: Mouse moved to (454, 341)
Screenshot: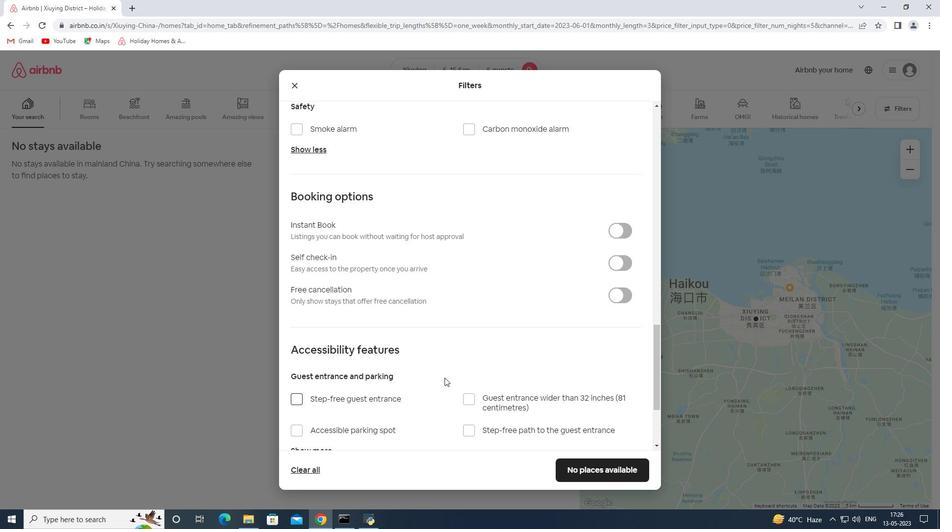 
Action: Mouse scrolled (454, 340) with delta (0, 0)
Screenshot: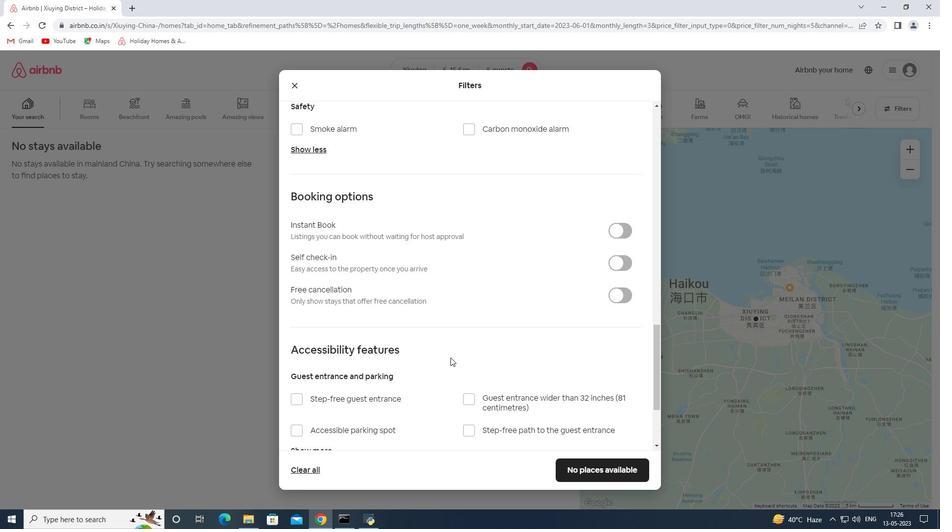 
Action: Mouse scrolled (454, 340) with delta (0, 0)
Screenshot: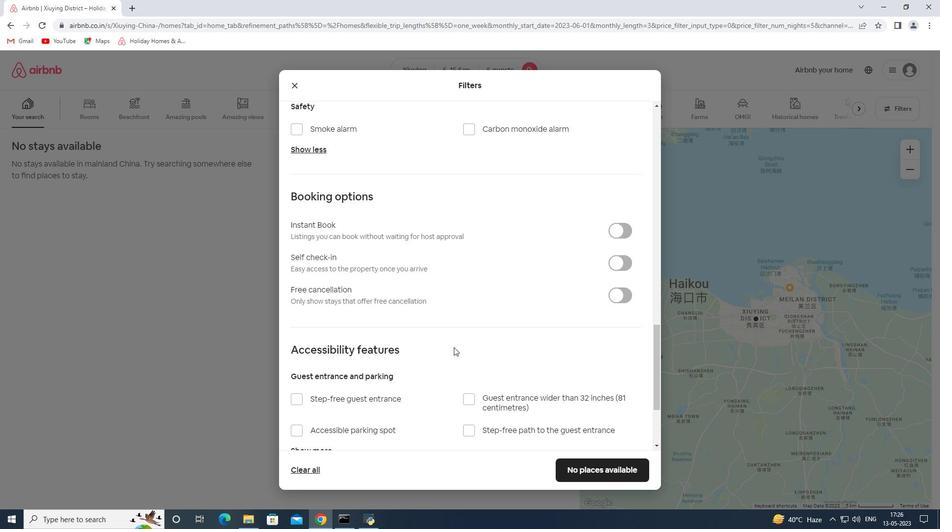 
Action: Mouse scrolled (454, 340) with delta (0, 0)
Screenshot: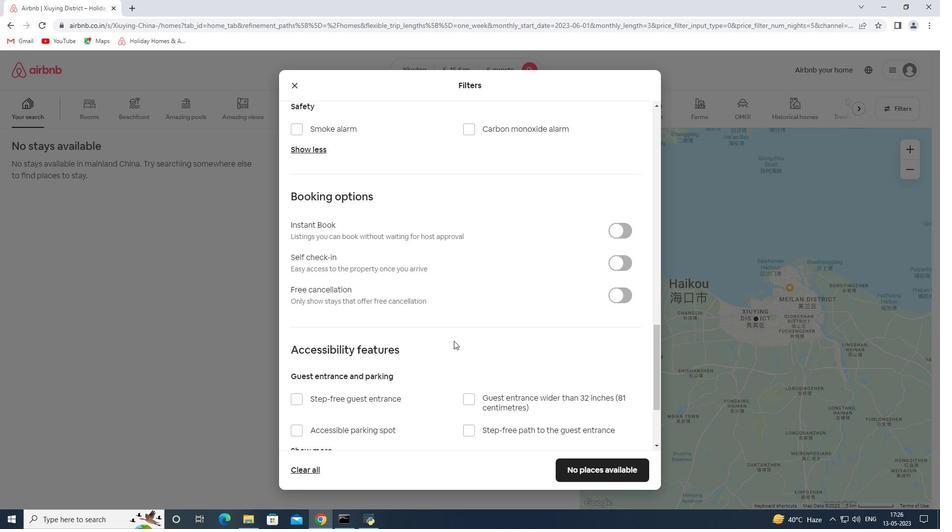
Action: Mouse moved to (453, 340)
Screenshot: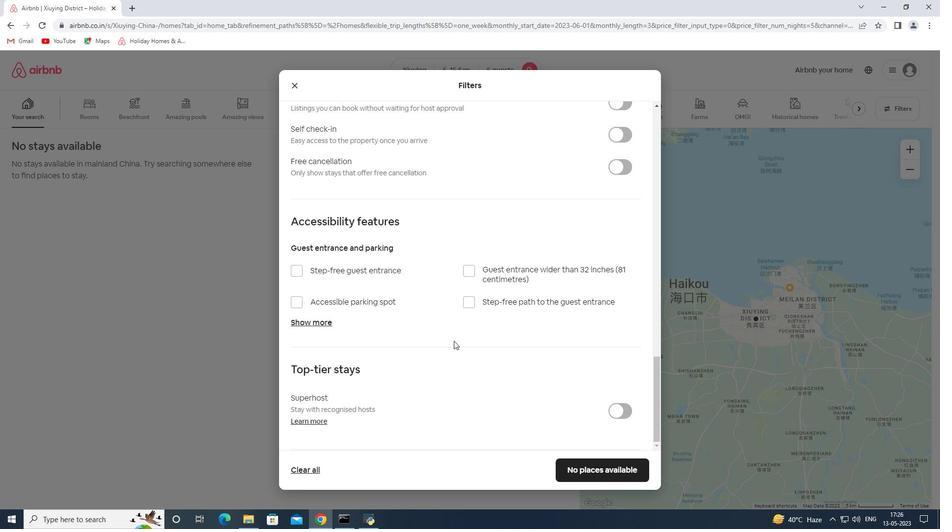
Action: Mouse scrolled (453, 341) with delta (0, 0)
Screenshot: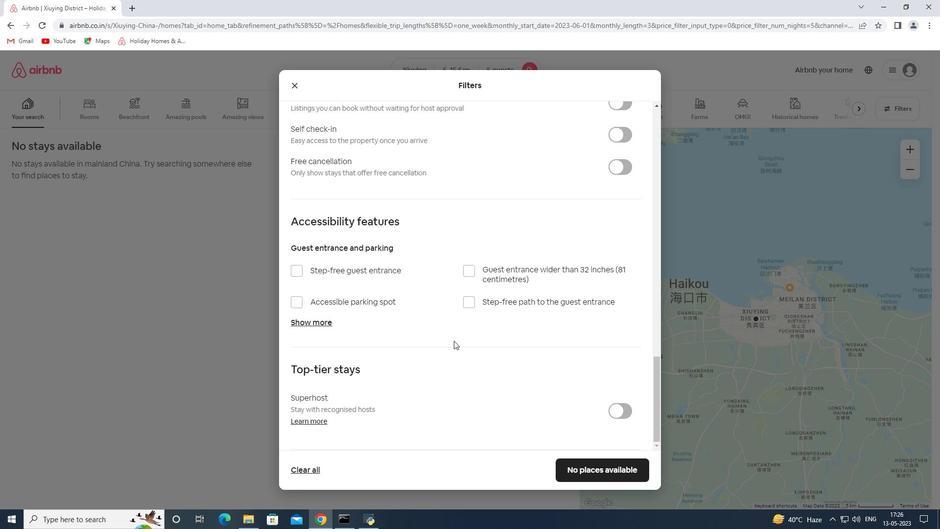 
Action: Mouse scrolled (453, 341) with delta (0, 0)
Screenshot: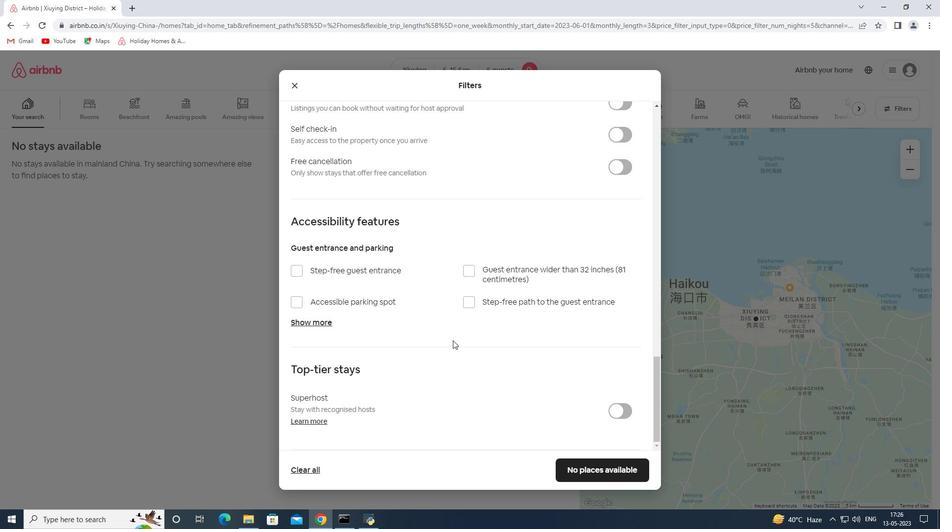 
Action: Mouse moved to (617, 233)
Screenshot: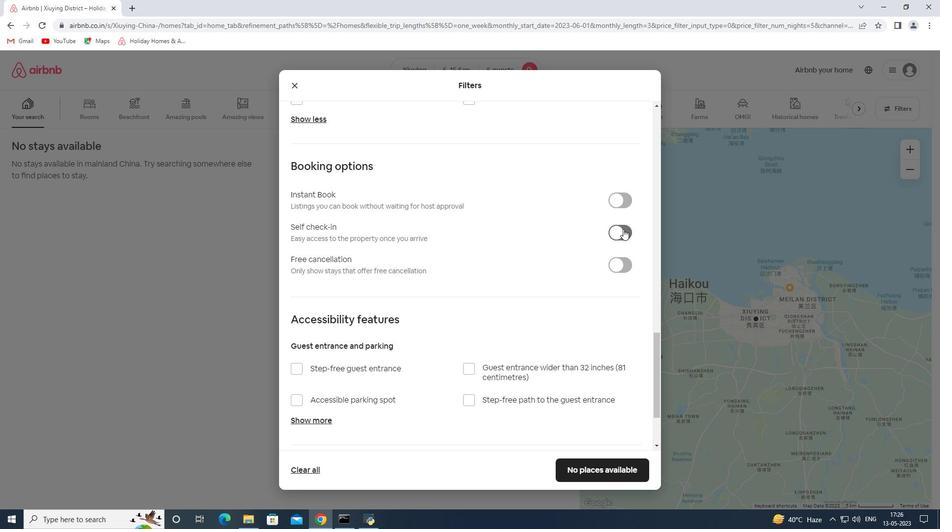 
Action: Mouse pressed left at (617, 233)
Screenshot: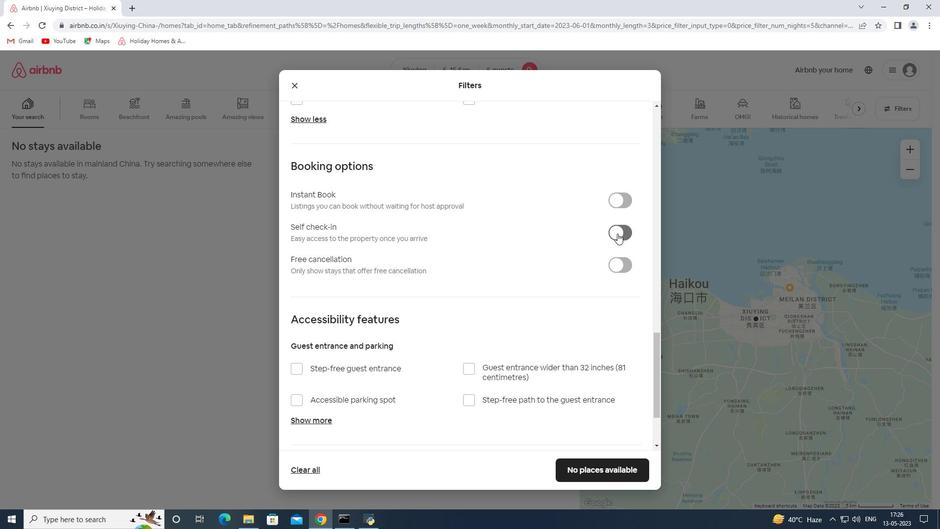 
Action: Mouse moved to (411, 337)
Screenshot: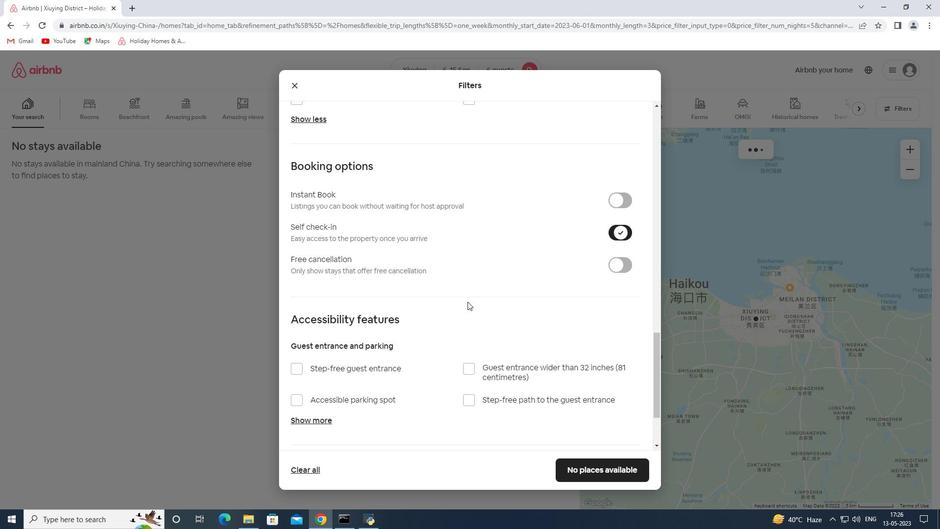 
Action: Mouse scrolled (411, 336) with delta (0, 0)
Screenshot: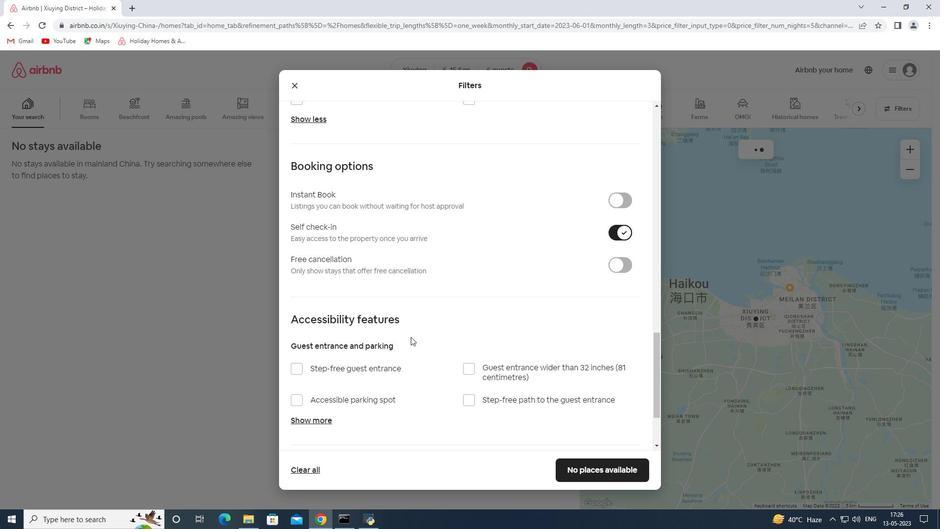 
Action: Mouse scrolled (411, 336) with delta (0, 0)
Screenshot: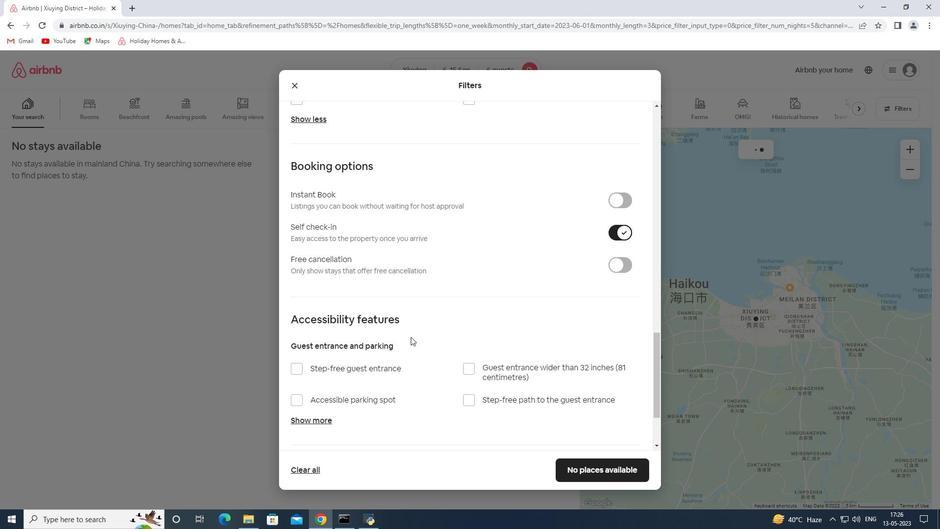 
Action: Mouse scrolled (411, 336) with delta (0, 0)
Screenshot: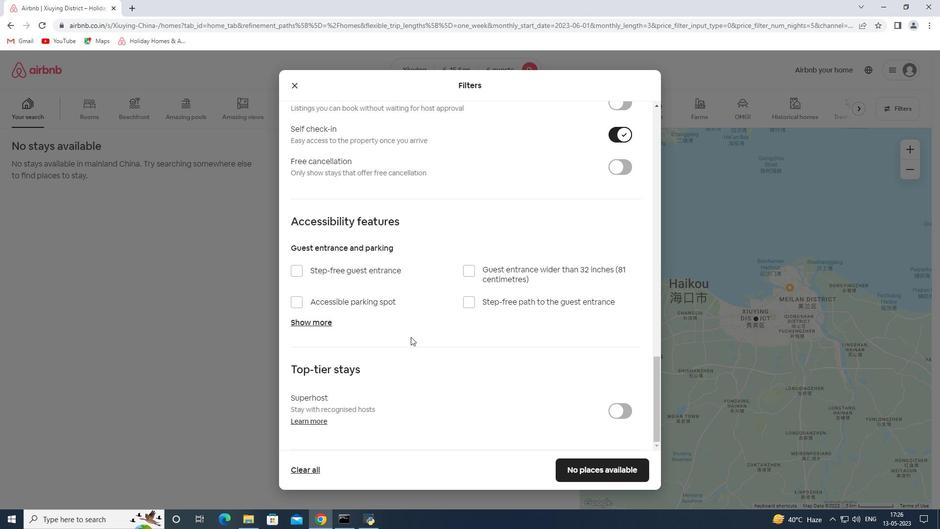
Action: Mouse scrolled (411, 336) with delta (0, 0)
Screenshot: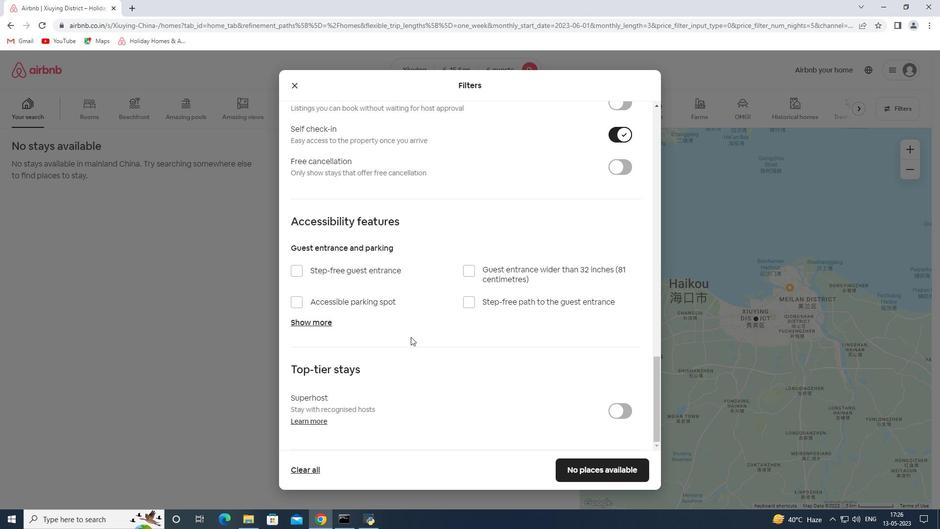 
Action: Mouse scrolled (411, 336) with delta (0, 0)
Screenshot: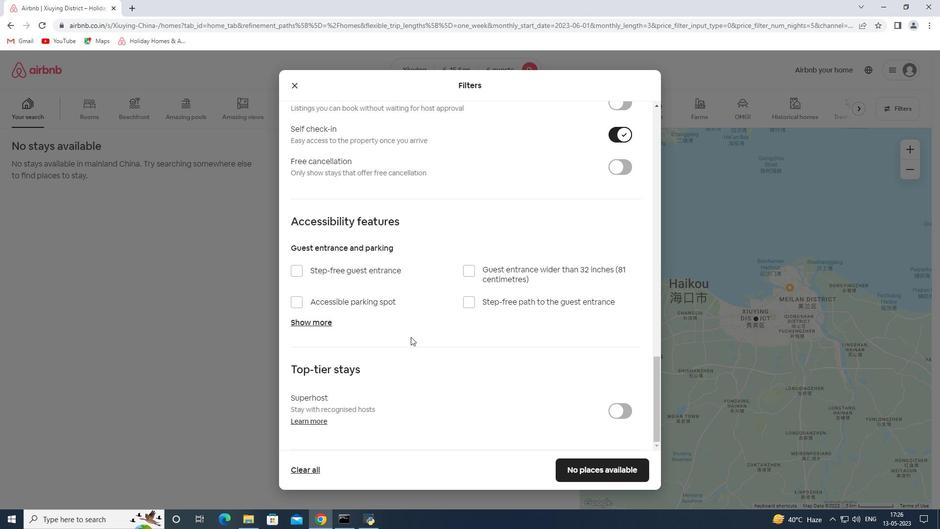 
Action: Mouse scrolled (411, 337) with delta (0, 0)
Screenshot: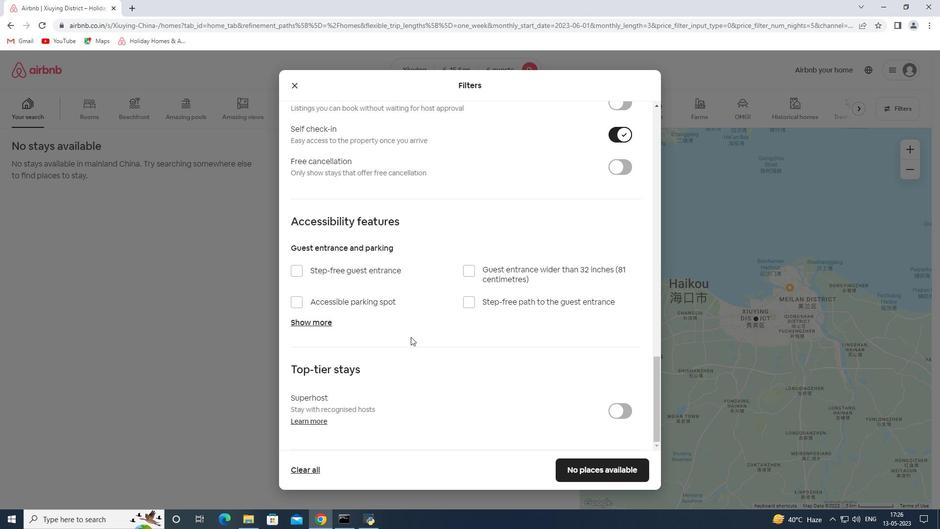 
Action: Mouse scrolled (411, 337) with delta (0, 0)
Screenshot: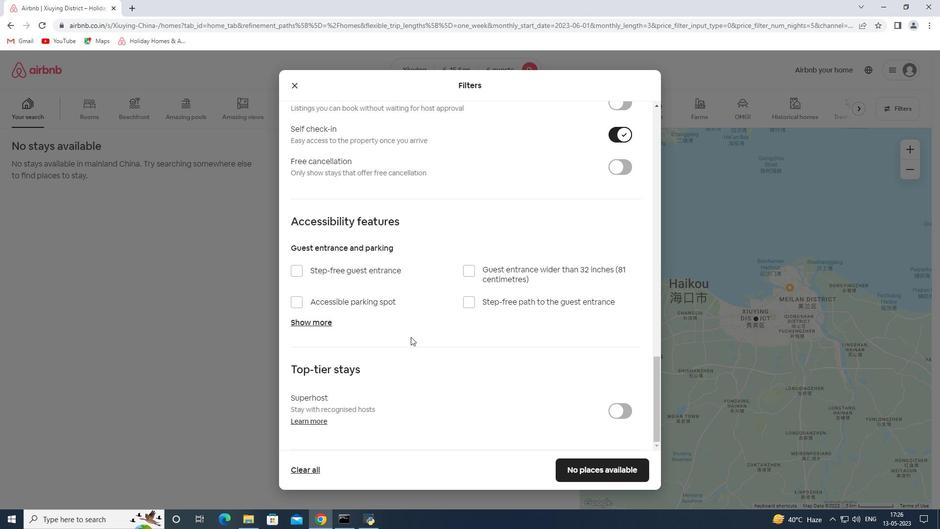 
Action: Mouse scrolled (411, 337) with delta (0, 0)
Screenshot: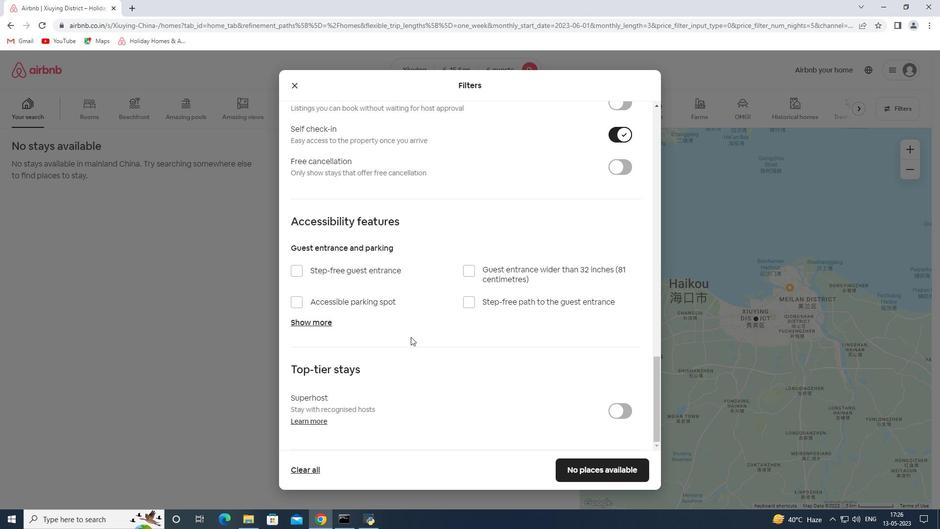 
Action: Mouse scrolled (411, 337) with delta (0, 0)
Screenshot: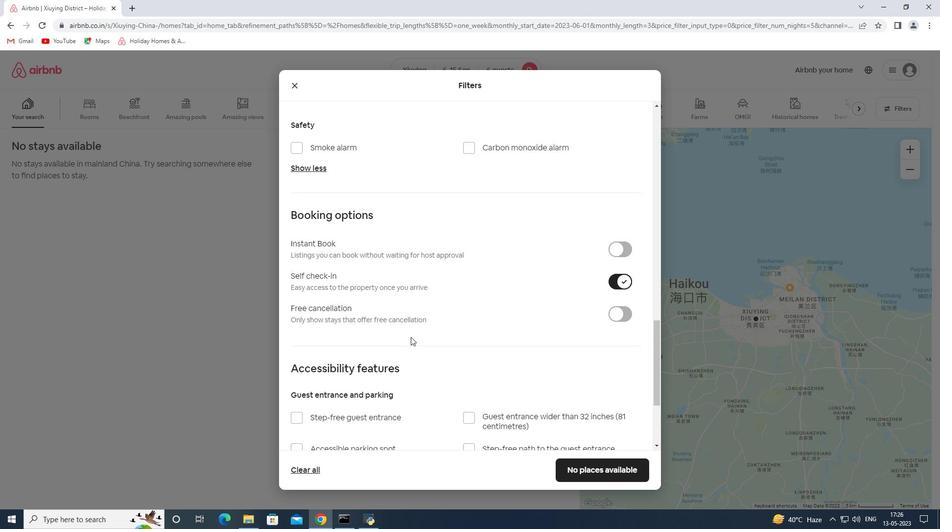 
Action: Mouse scrolled (411, 337) with delta (0, 0)
Screenshot: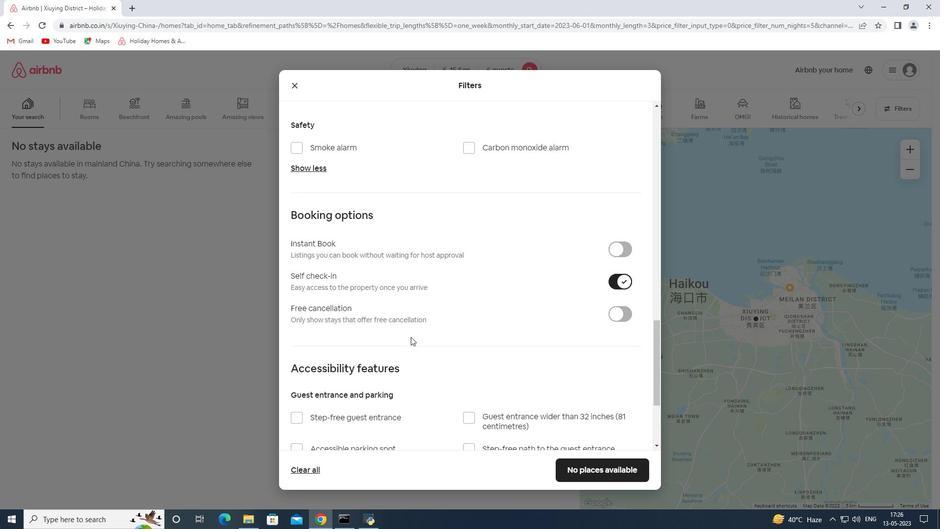
Action: Mouse scrolled (411, 337) with delta (0, 0)
Screenshot: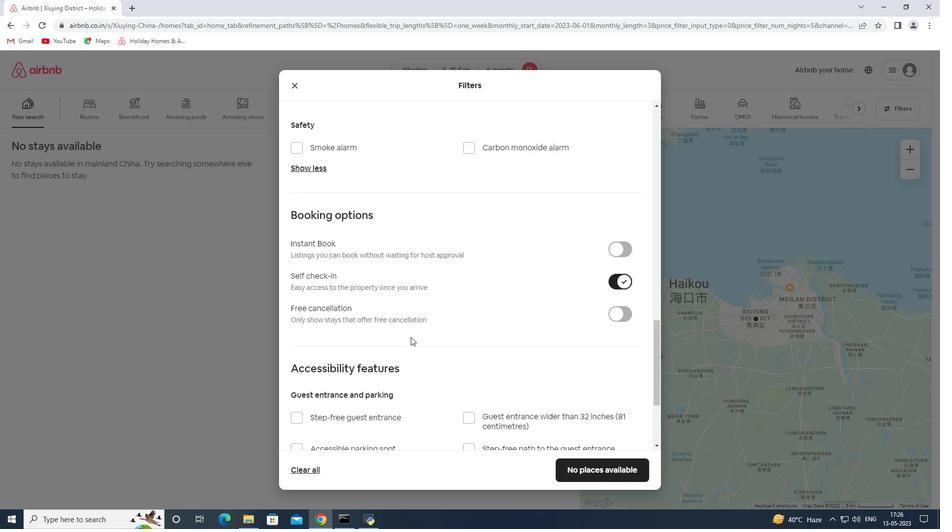 
Action: Mouse scrolled (411, 337) with delta (0, 0)
Screenshot: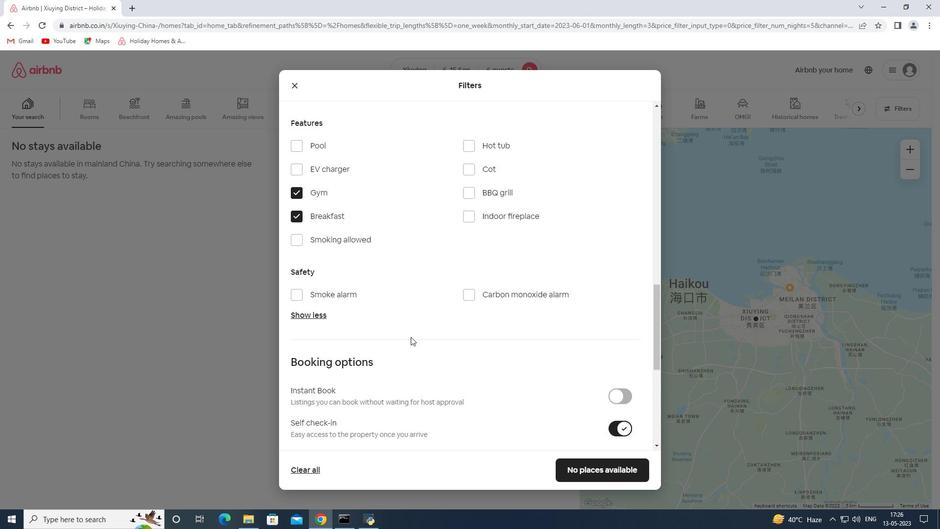 
Action: Mouse scrolled (411, 337) with delta (0, 0)
Screenshot: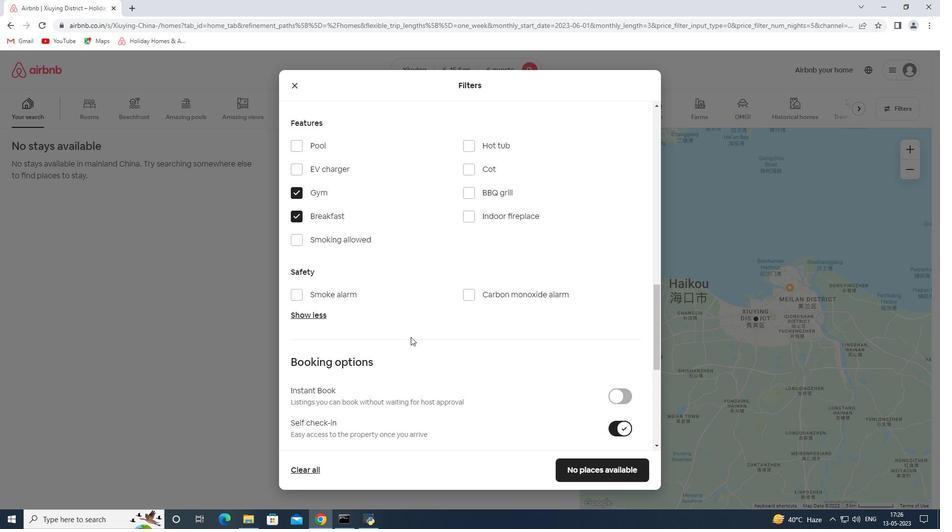 
Action: Mouse scrolled (411, 336) with delta (0, 0)
Screenshot: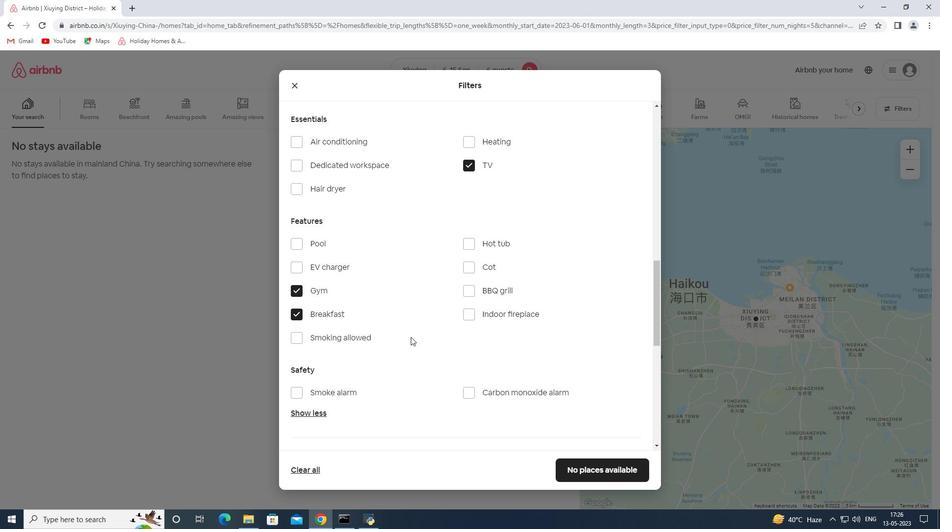 
Action: Mouse scrolled (411, 336) with delta (0, 0)
Screenshot: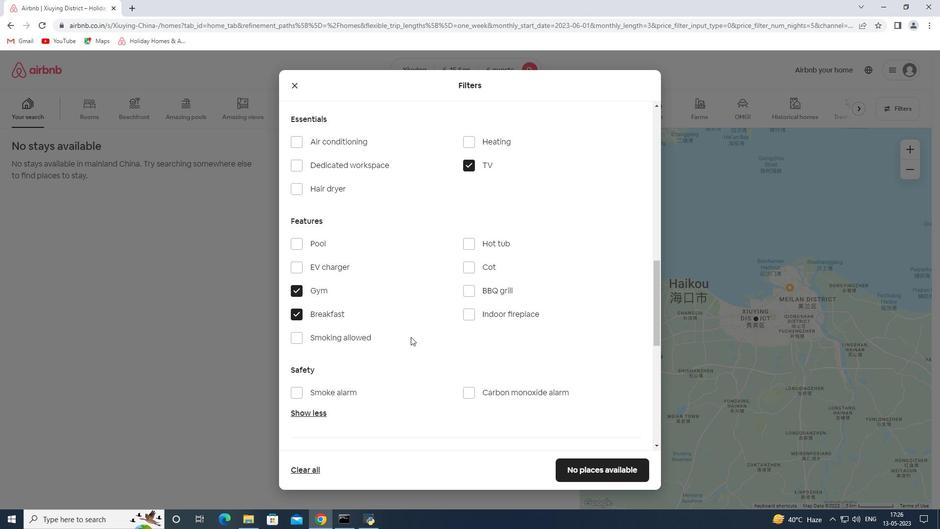 
Action: Mouse scrolled (411, 336) with delta (0, 0)
Screenshot: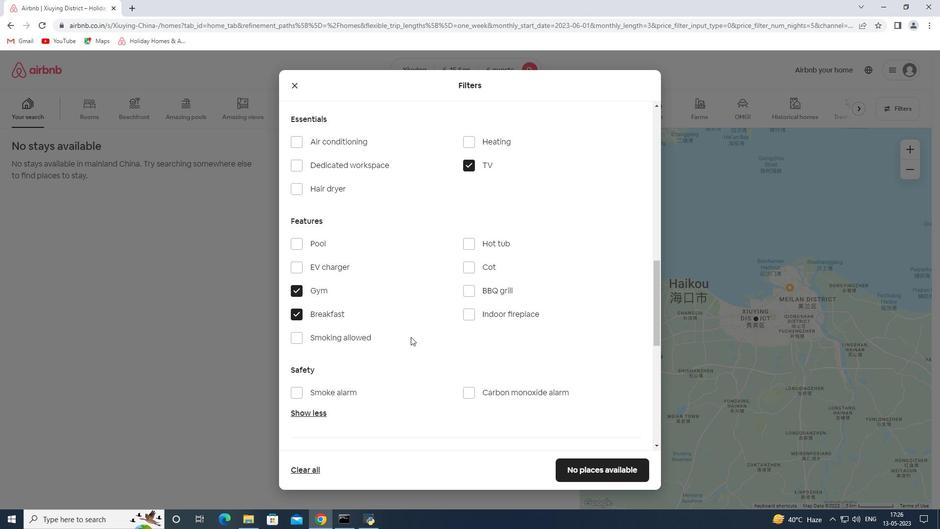 
Action: Mouse scrolled (411, 336) with delta (0, 0)
Screenshot: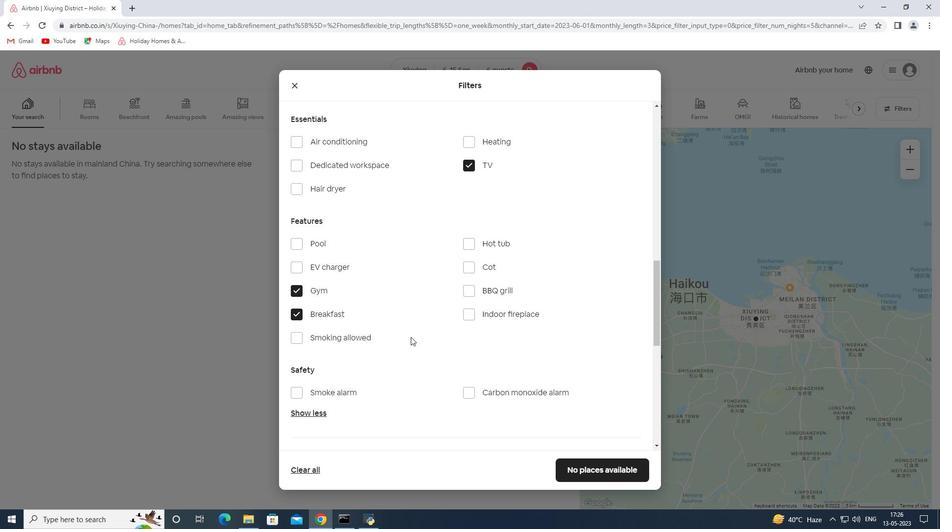 
Action: Mouse scrolled (411, 336) with delta (0, 0)
Screenshot: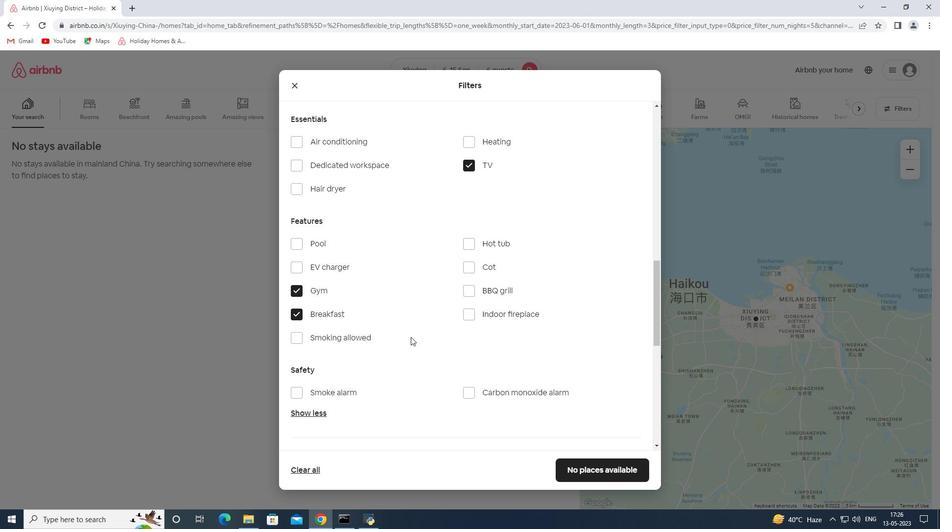 
Action: Mouse scrolled (411, 336) with delta (0, 0)
Screenshot: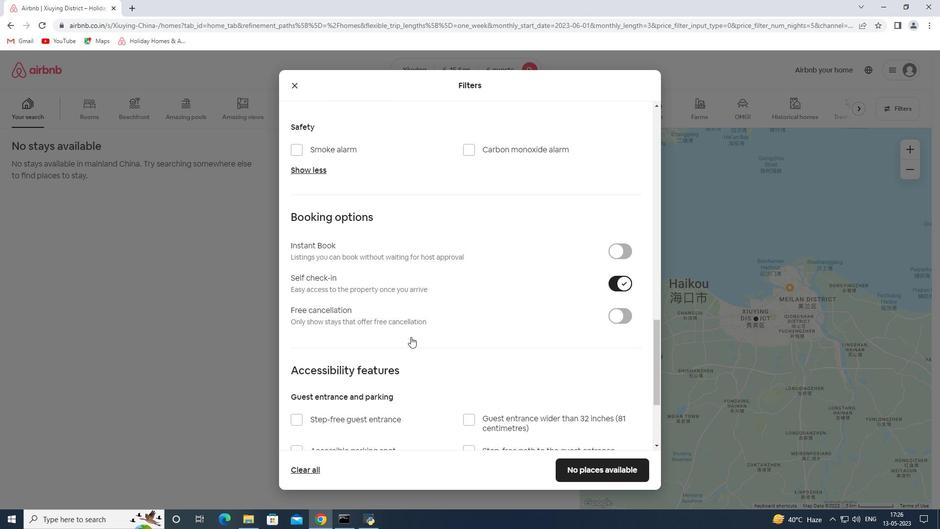 
Action: Mouse scrolled (411, 336) with delta (0, 0)
Screenshot: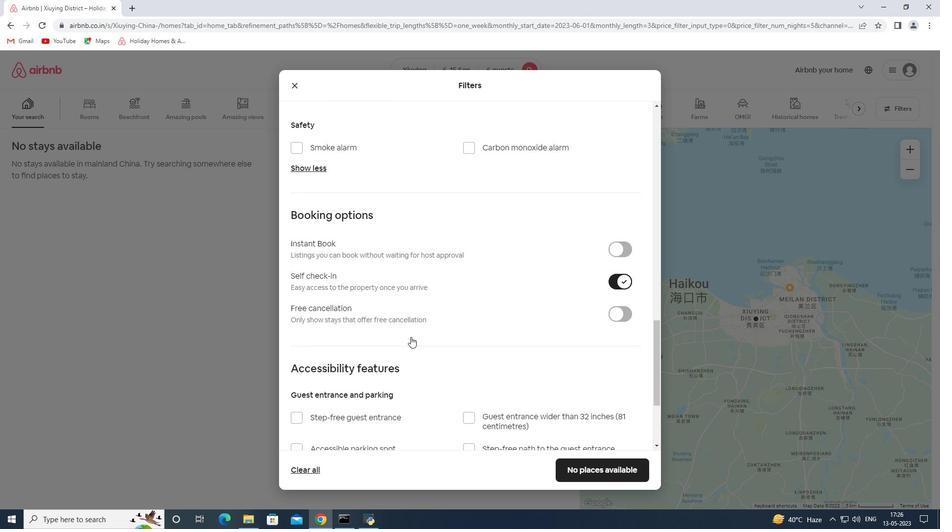 
Action: Mouse scrolled (411, 336) with delta (0, 0)
Screenshot: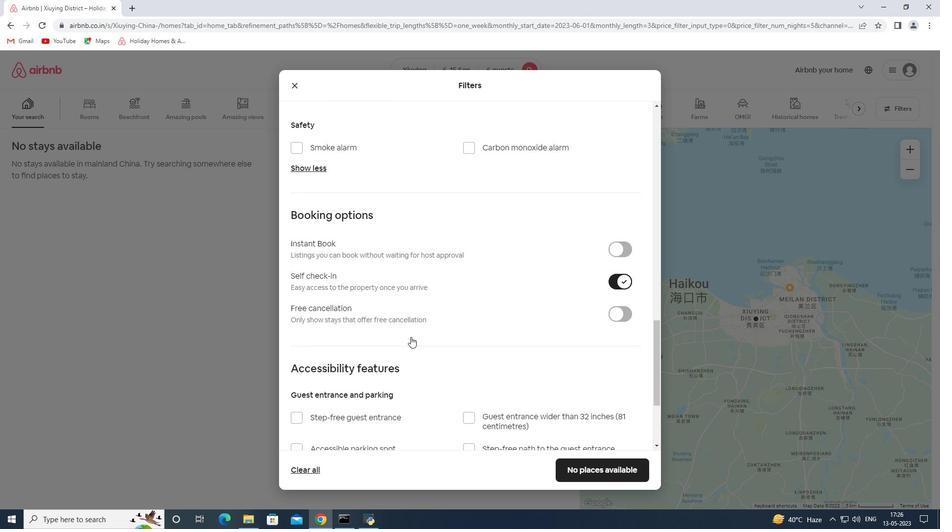 
Action: Mouse scrolled (411, 336) with delta (0, 0)
Screenshot: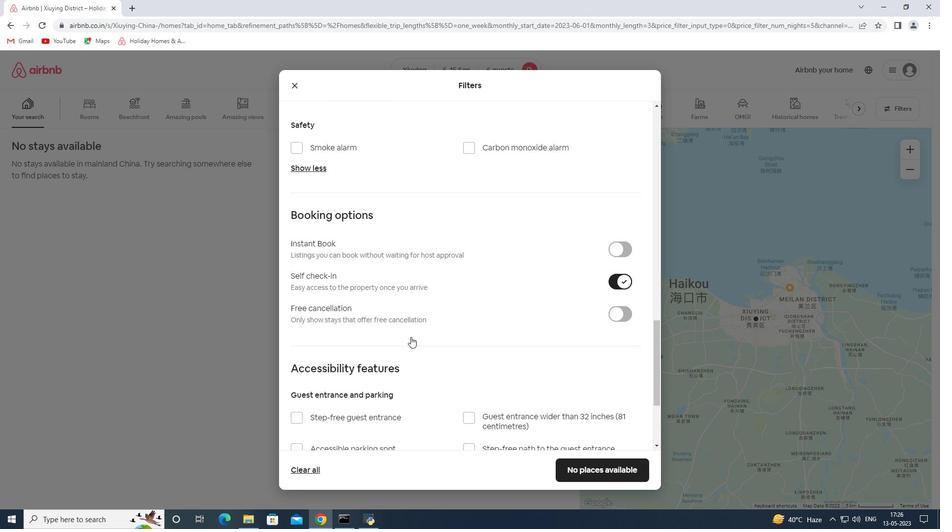
Action: Mouse moved to (445, 382)
Screenshot: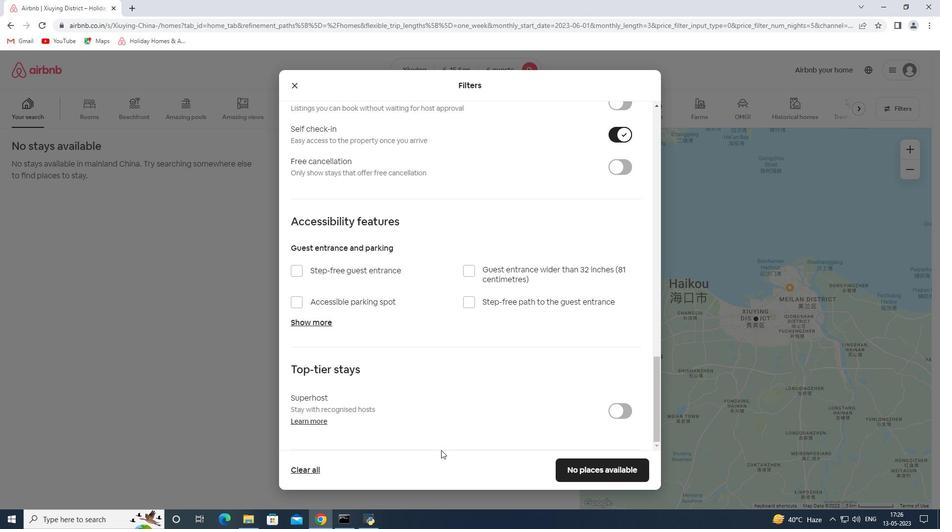 
Action: Mouse scrolled (445, 382) with delta (0, 0)
Screenshot: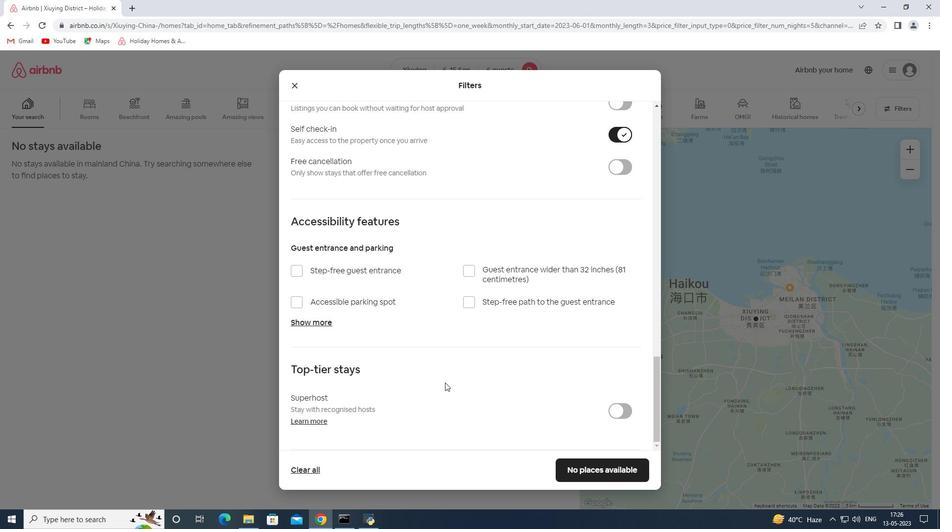
Action: Mouse scrolled (445, 382) with delta (0, 0)
Screenshot: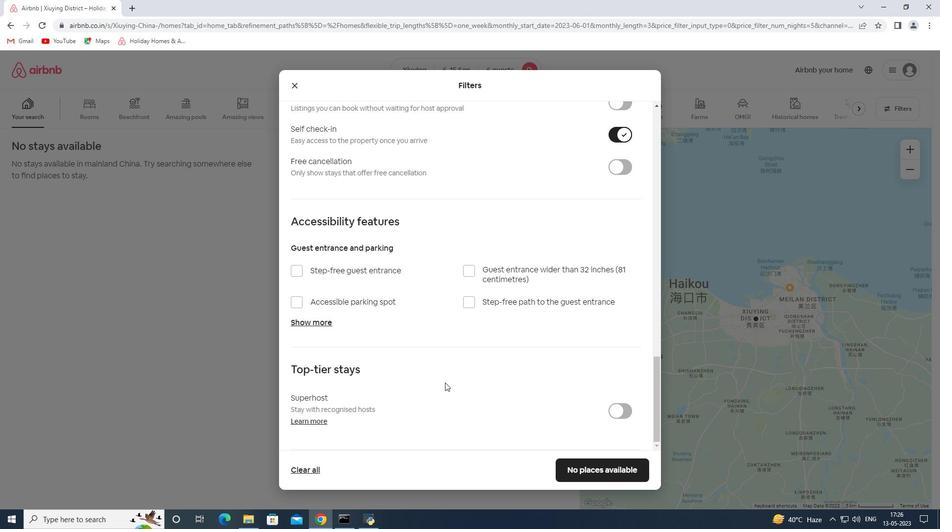 
Action: Mouse scrolled (445, 382) with delta (0, 0)
Screenshot: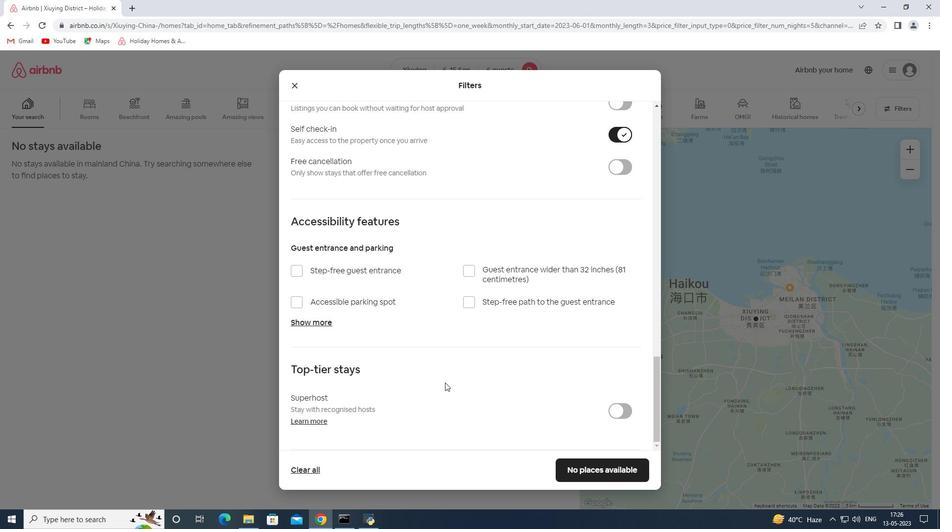 
Action: Mouse scrolled (445, 382) with delta (0, 0)
Screenshot: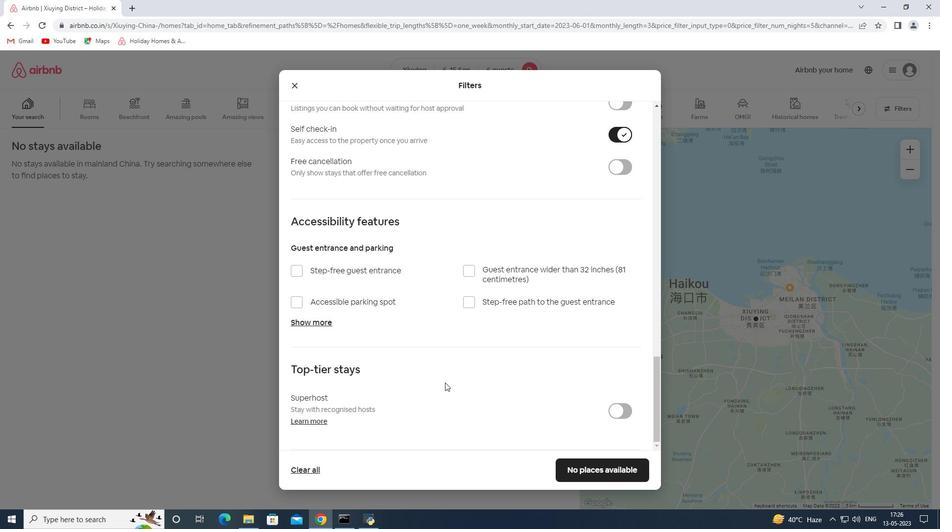 
Action: Mouse moved to (623, 475)
Screenshot: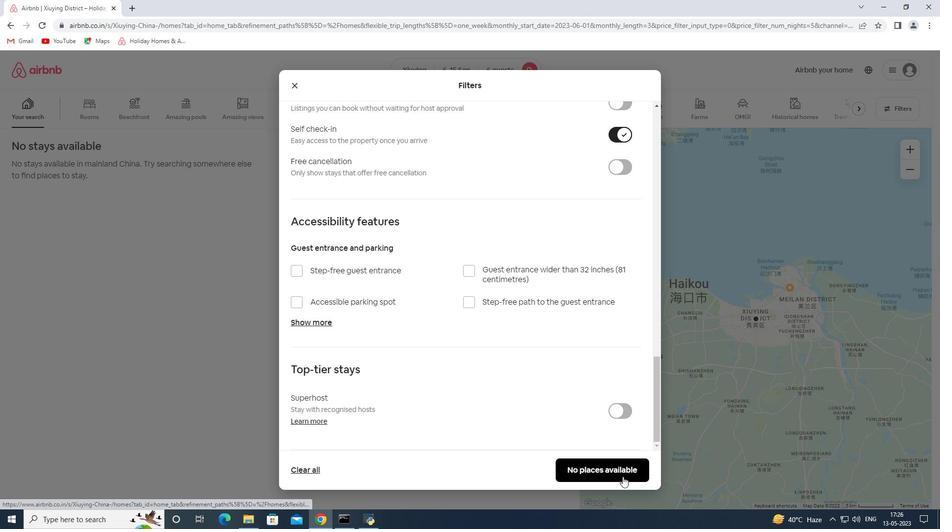 
Action: Mouse pressed left at (623, 475)
Screenshot: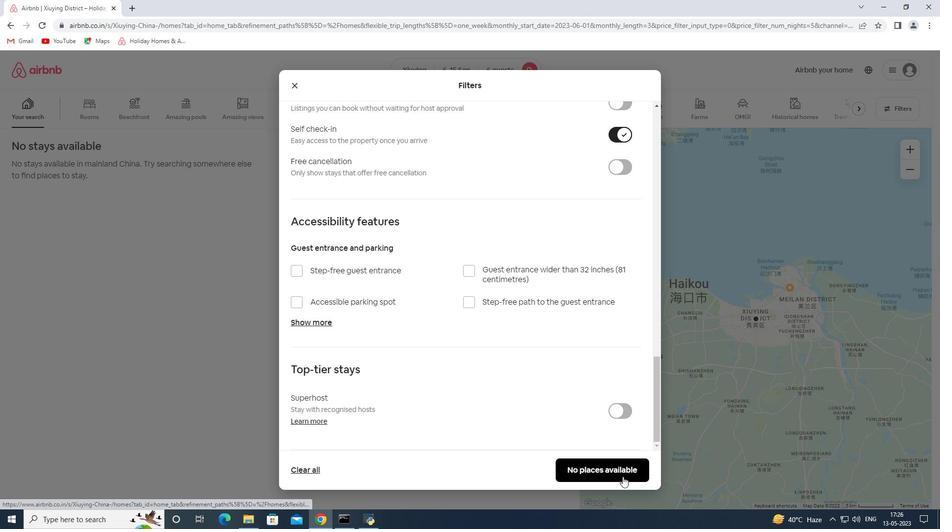 
Action: Mouse moved to (532, 418)
Screenshot: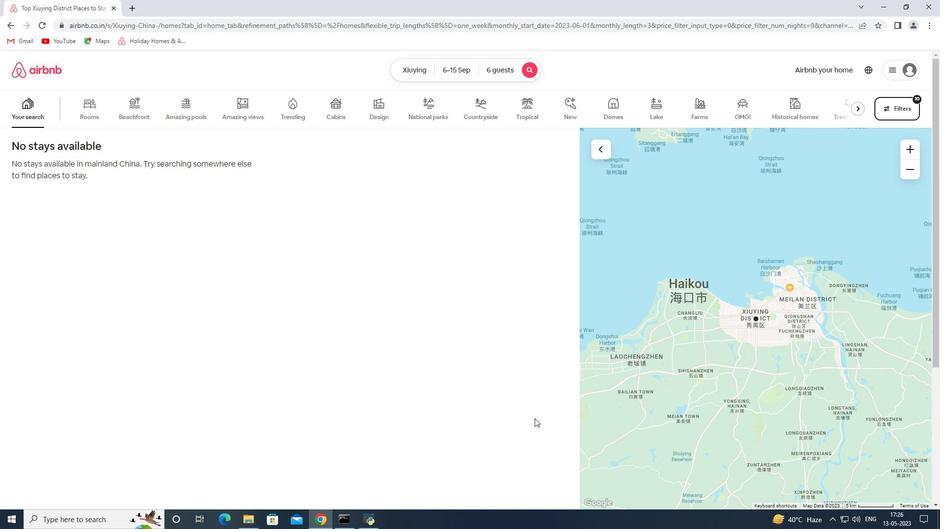 
